 Task: Find connections with filter location Garça with filter topic #communitybuildingwith filter profile language German with filter current company UFLEX Group with filter school Mahatma Gandhi Kashi Vidyapith University, Varanasi  with filter industry Market Research with filter service category Web Design with filter keywords title Payroll Manager
Action: Mouse moved to (440, 141)
Screenshot: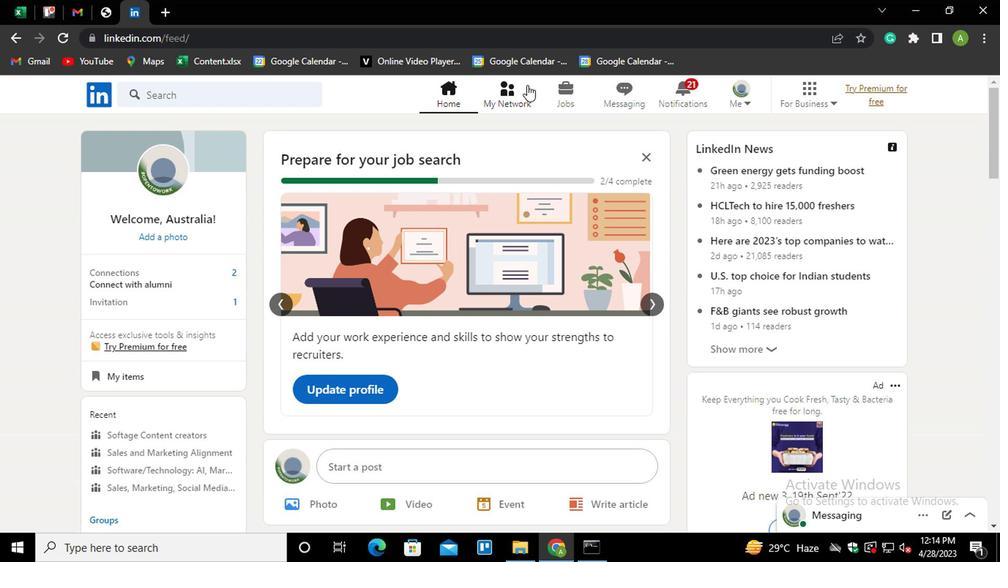 
Action: Mouse pressed left at (440, 141)
Screenshot: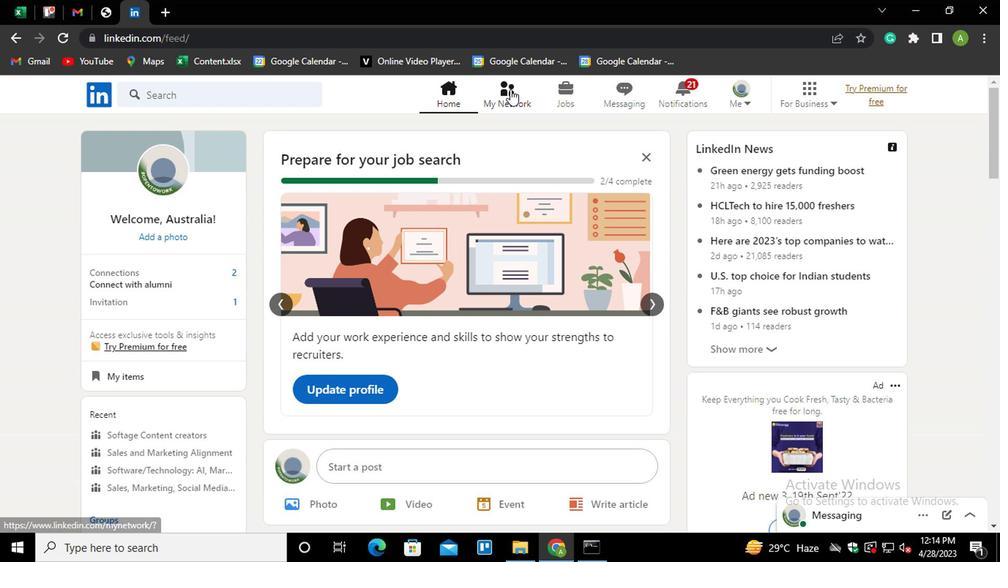 
Action: Mouse moved to (204, 203)
Screenshot: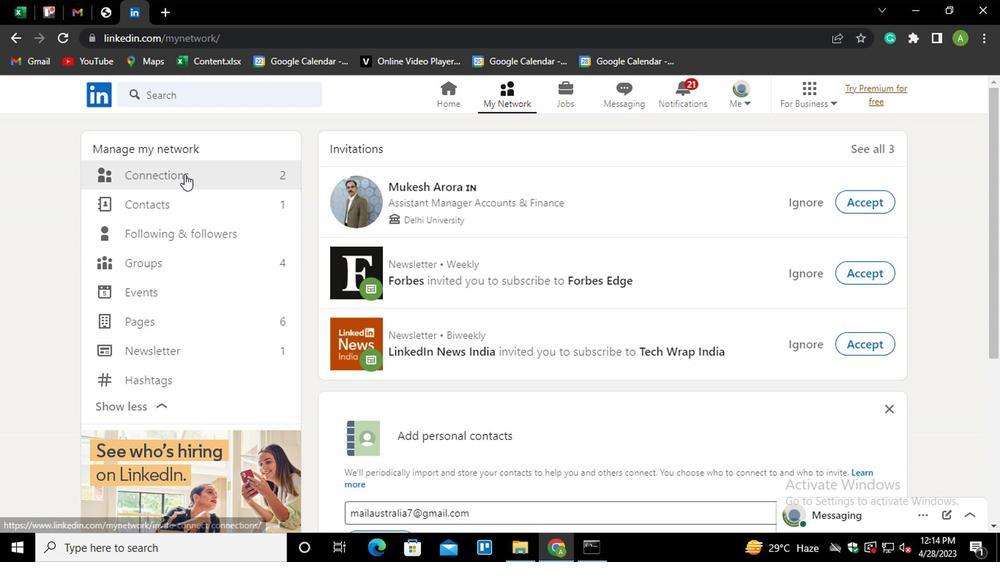 
Action: Mouse pressed left at (204, 203)
Screenshot: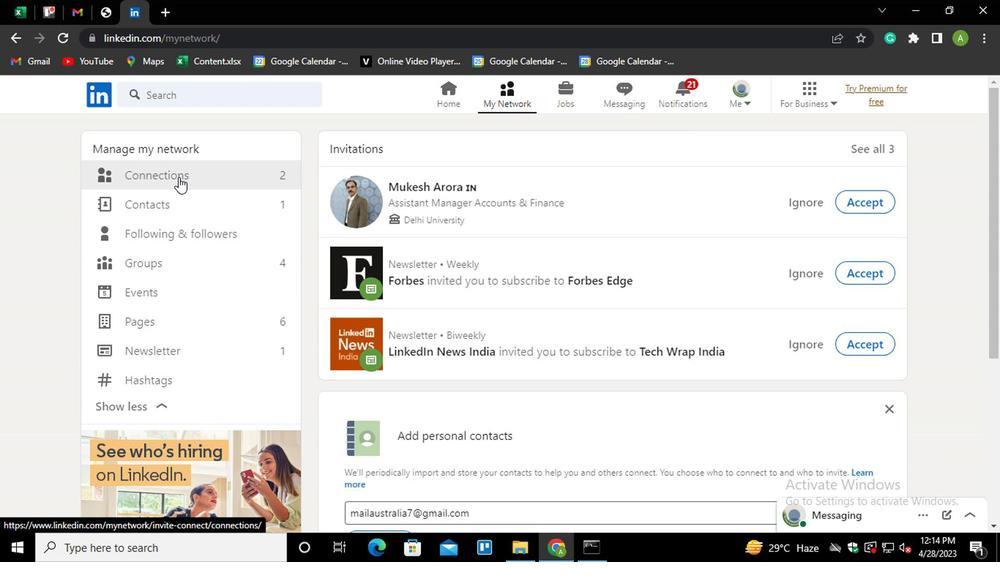 
Action: Mouse moved to (517, 202)
Screenshot: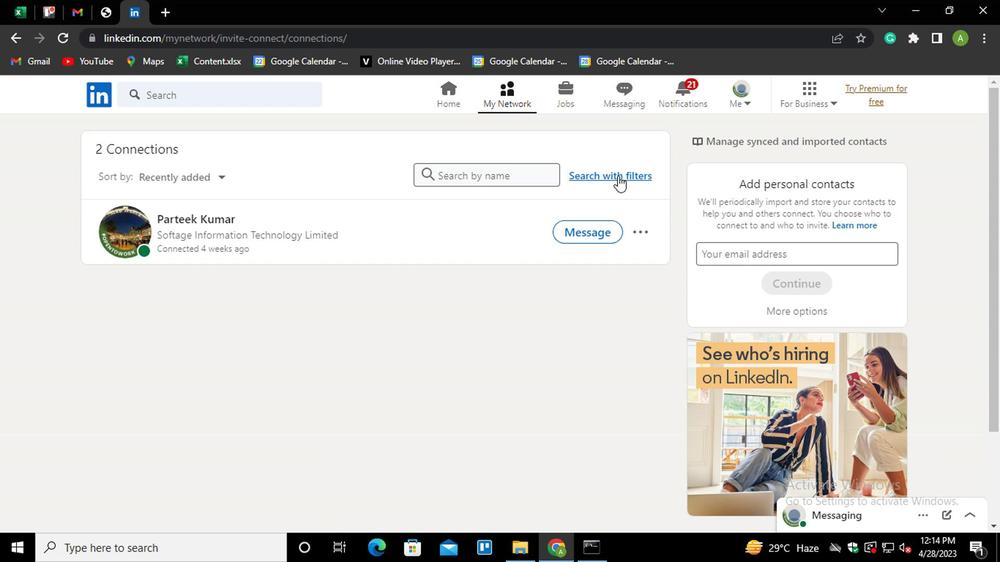 
Action: Mouse pressed left at (517, 202)
Screenshot: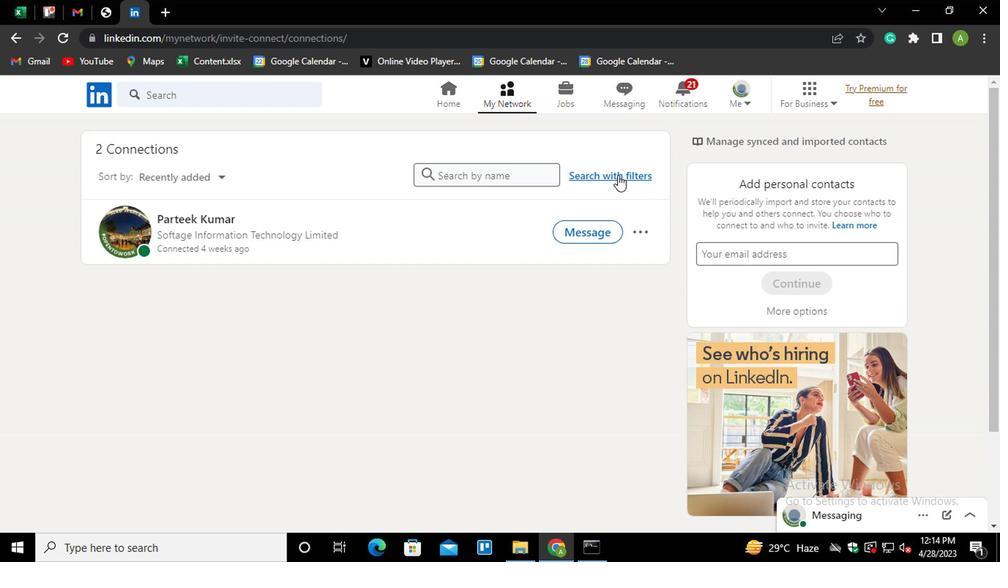 
Action: Mouse moved to (463, 172)
Screenshot: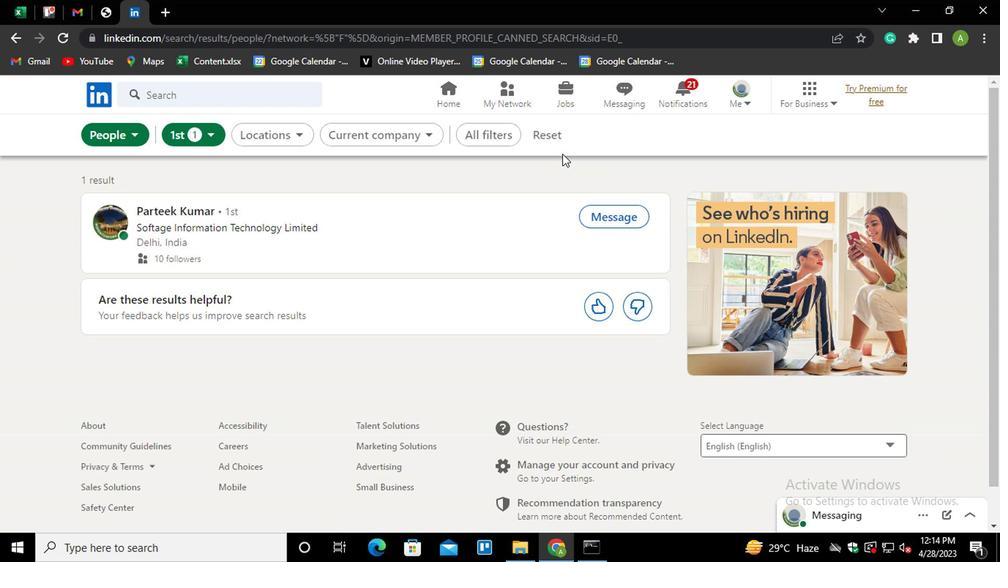 
Action: Mouse pressed left at (463, 172)
Screenshot: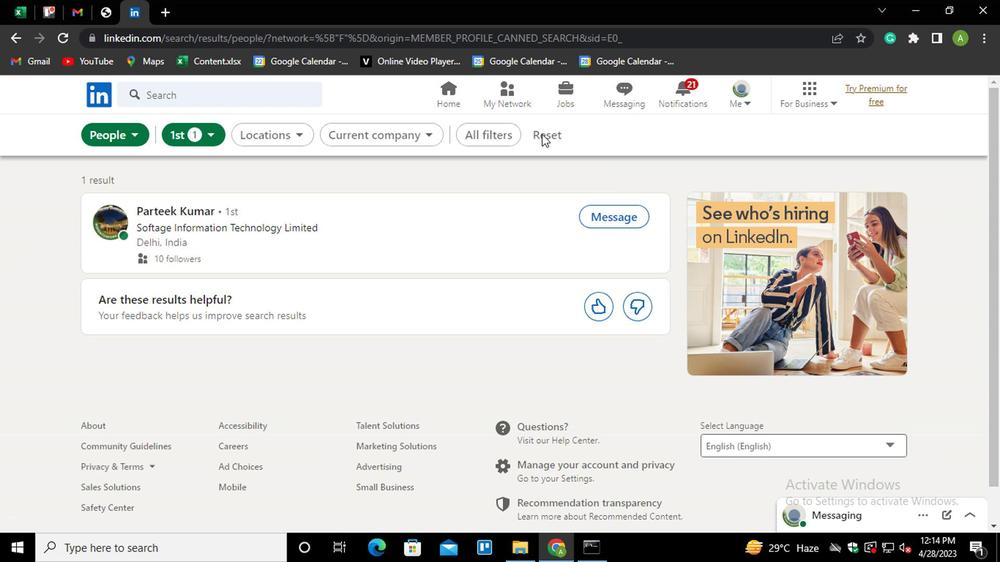 
Action: Mouse moved to (453, 172)
Screenshot: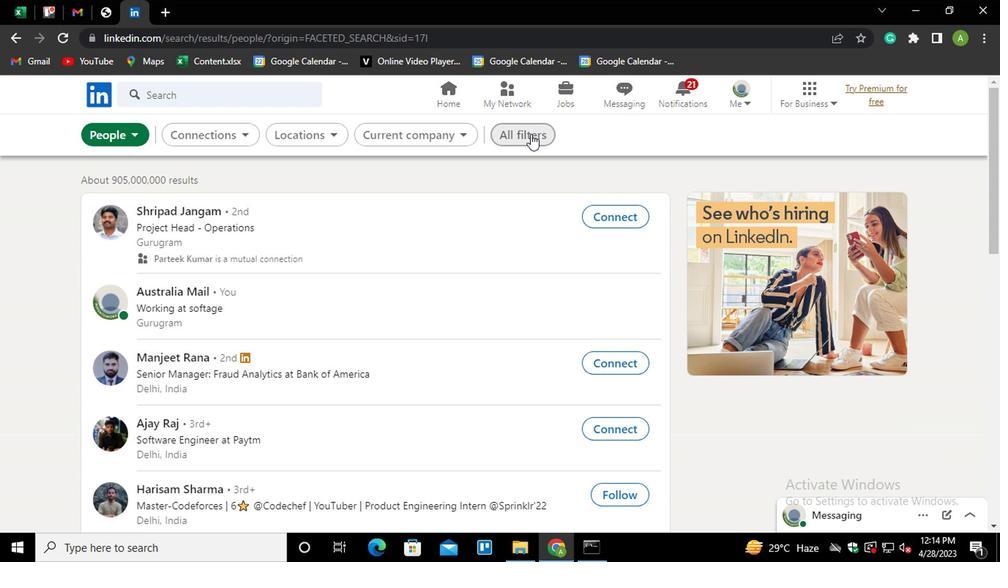 
Action: Mouse pressed left at (453, 172)
Screenshot: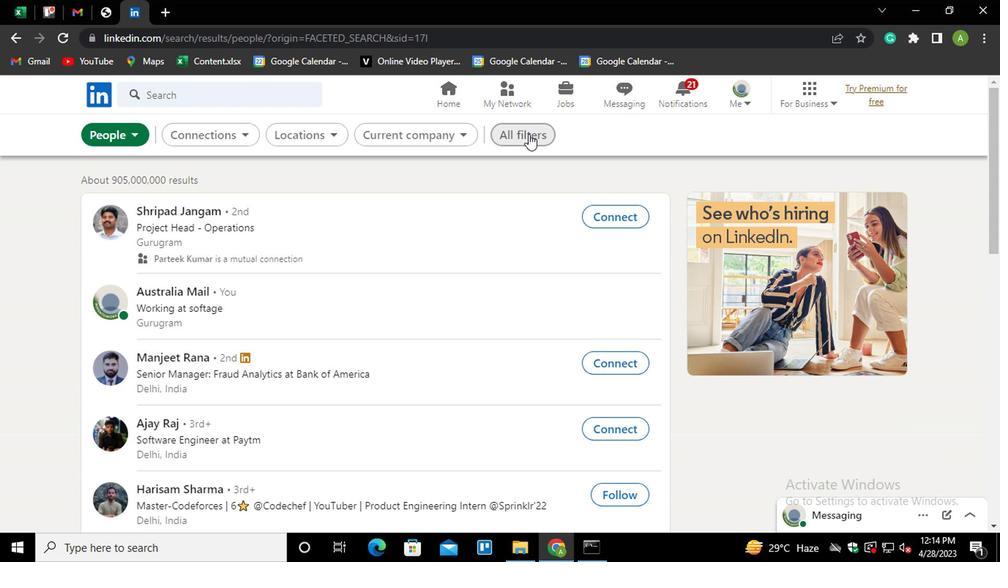 
Action: Mouse moved to (575, 287)
Screenshot: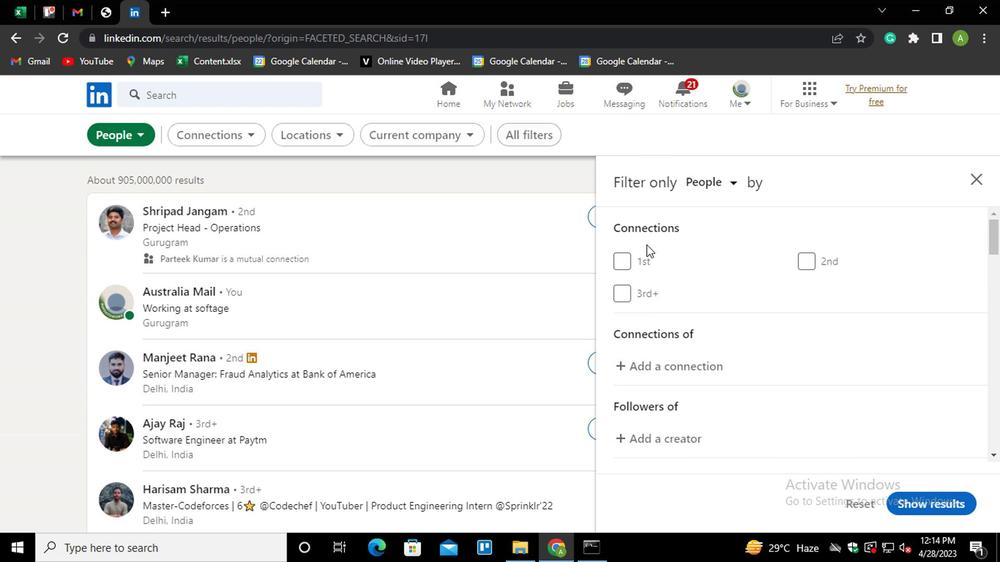 
Action: Mouse scrolled (575, 287) with delta (0, 0)
Screenshot: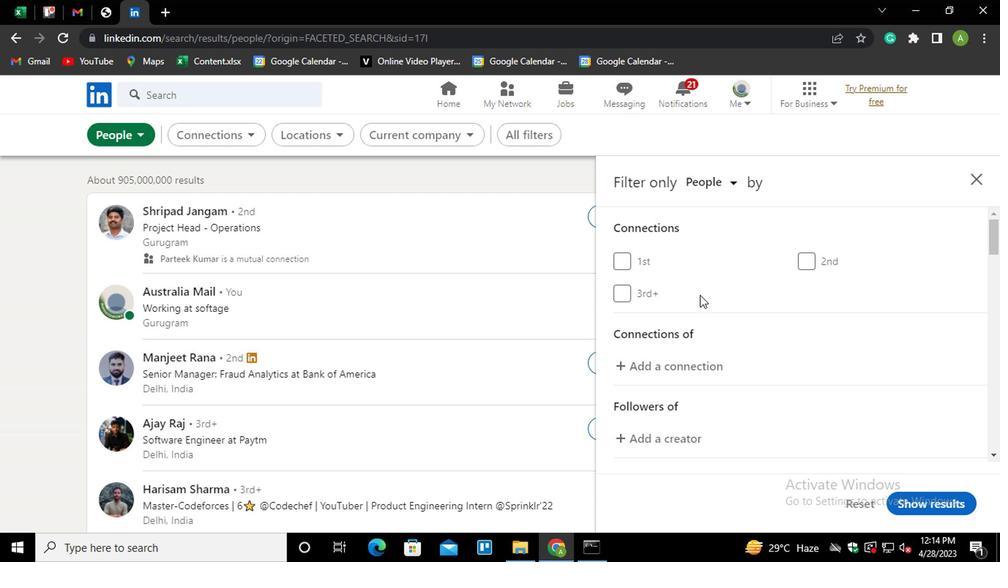 
Action: Mouse scrolled (575, 287) with delta (0, 0)
Screenshot: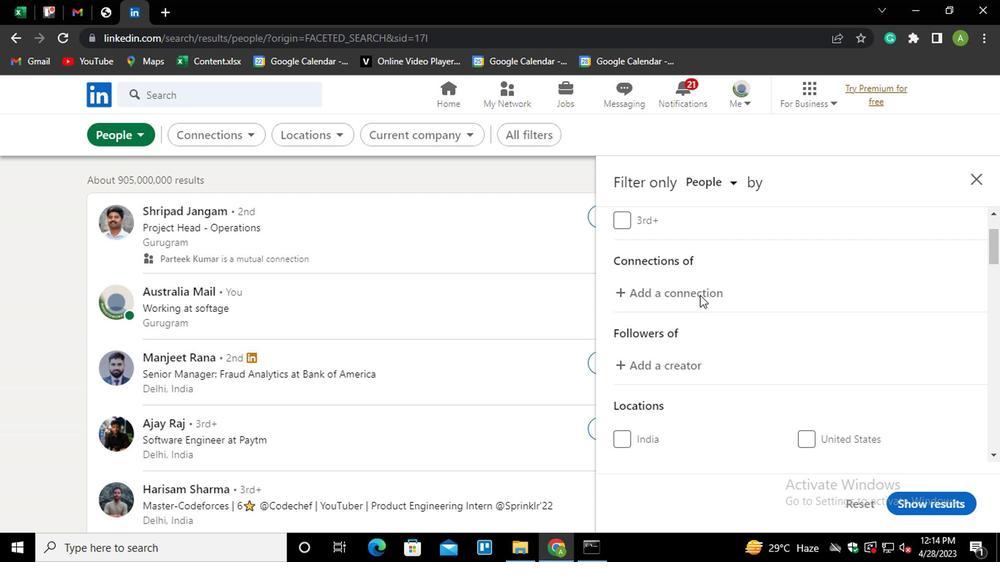 
Action: Mouse scrolled (575, 287) with delta (0, 0)
Screenshot: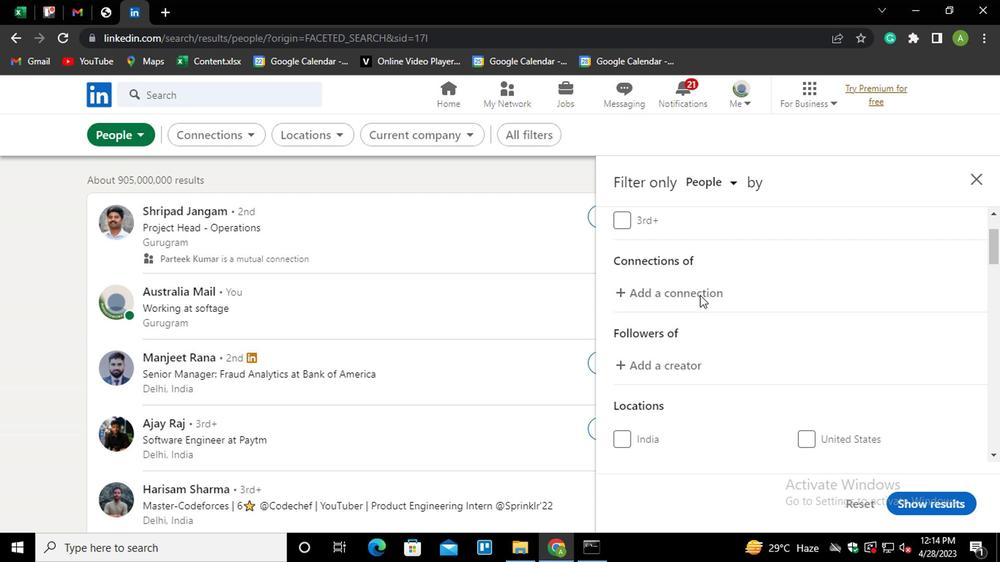 
Action: Mouse scrolled (575, 287) with delta (0, 0)
Screenshot: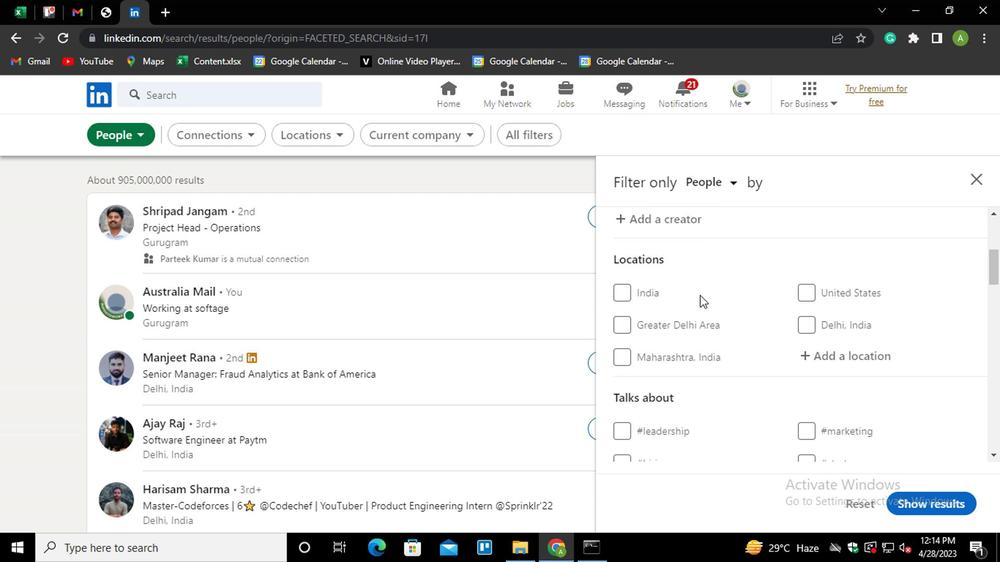 
Action: Mouse moved to (665, 275)
Screenshot: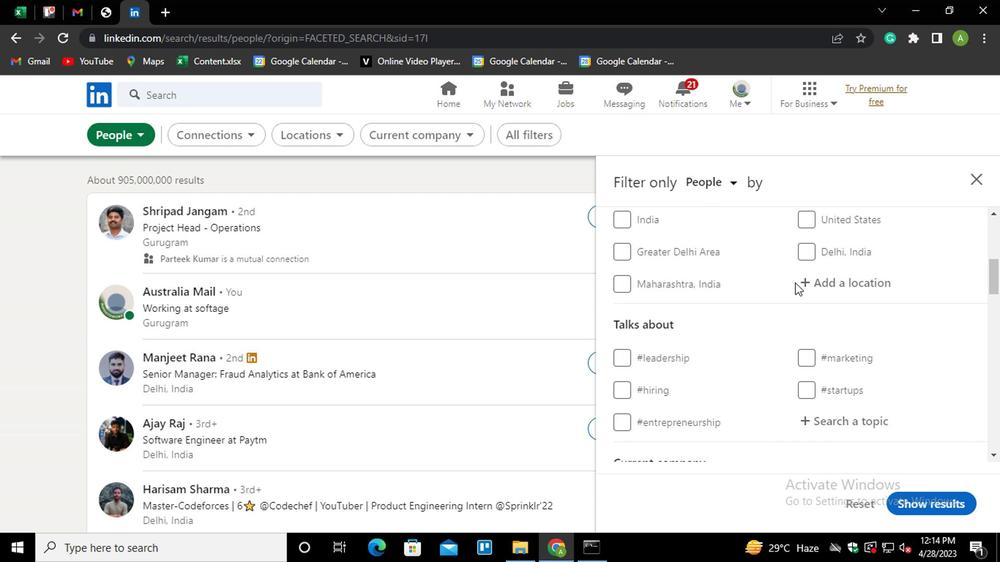 
Action: Mouse pressed left at (665, 275)
Screenshot: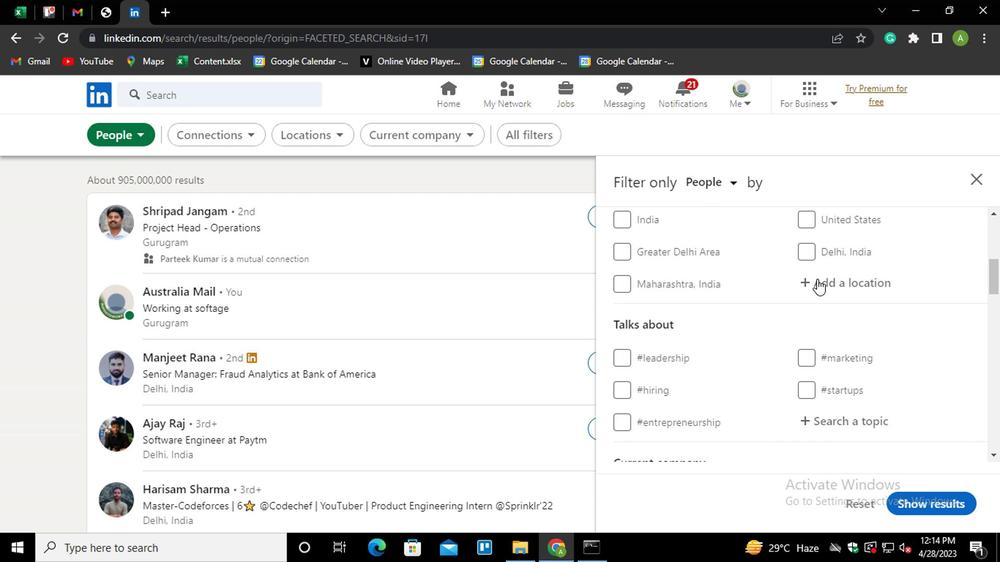 
Action: Key pressed <Key.shift>GARCA<Key.down><Key.enter>
Screenshot: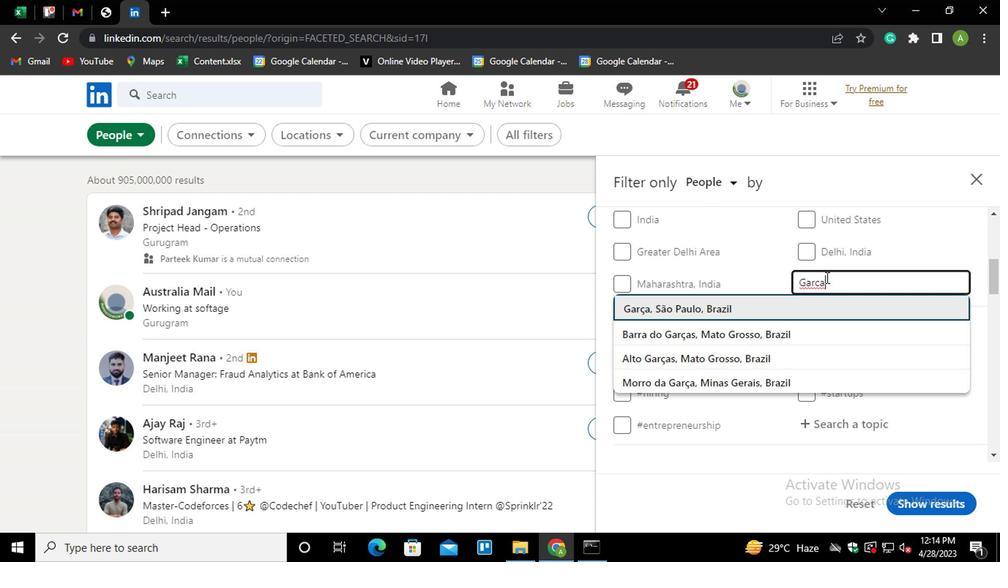 
Action: Mouse scrolled (665, 274) with delta (0, 0)
Screenshot: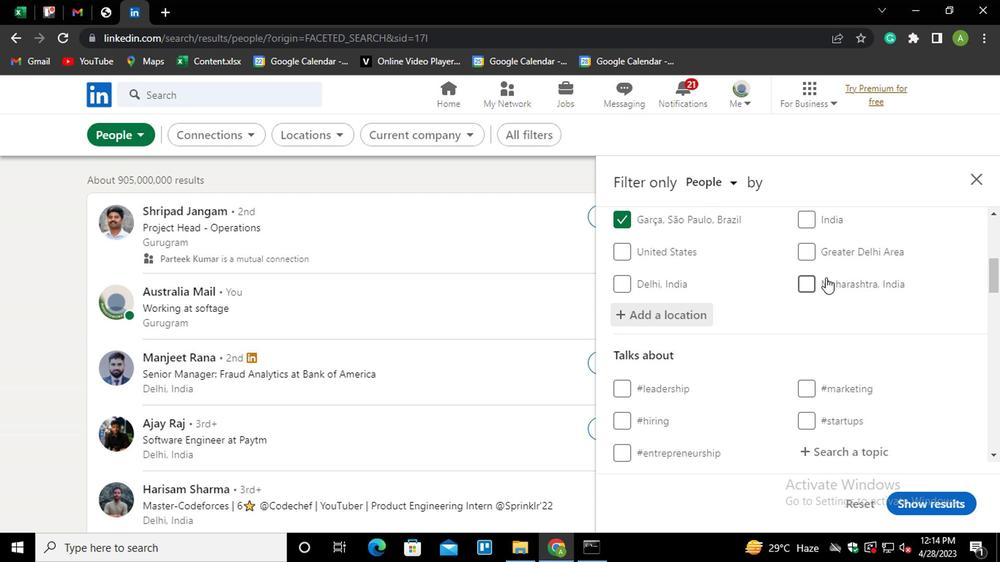
Action: Mouse scrolled (665, 274) with delta (0, 0)
Screenshot: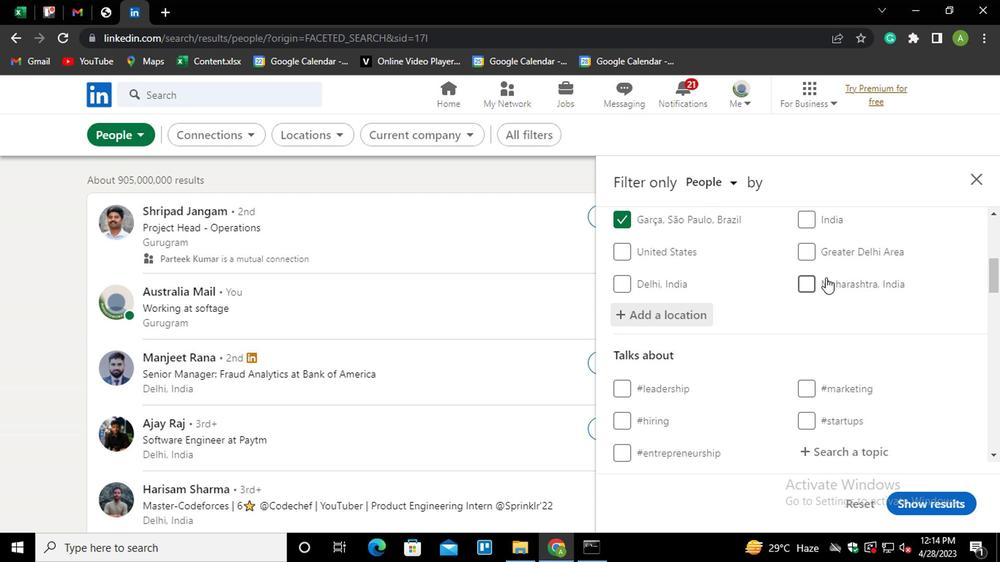 
Action: Mouse scrolled (665, 274) with delta (0, 0)
Screenshot: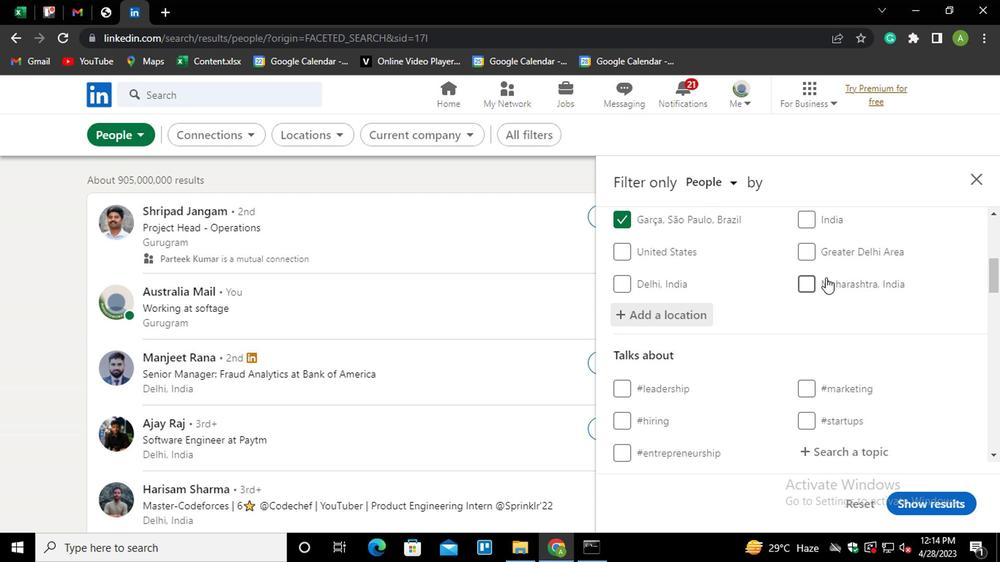 
Action: Mouse moved to (659, 243)
Screenshot: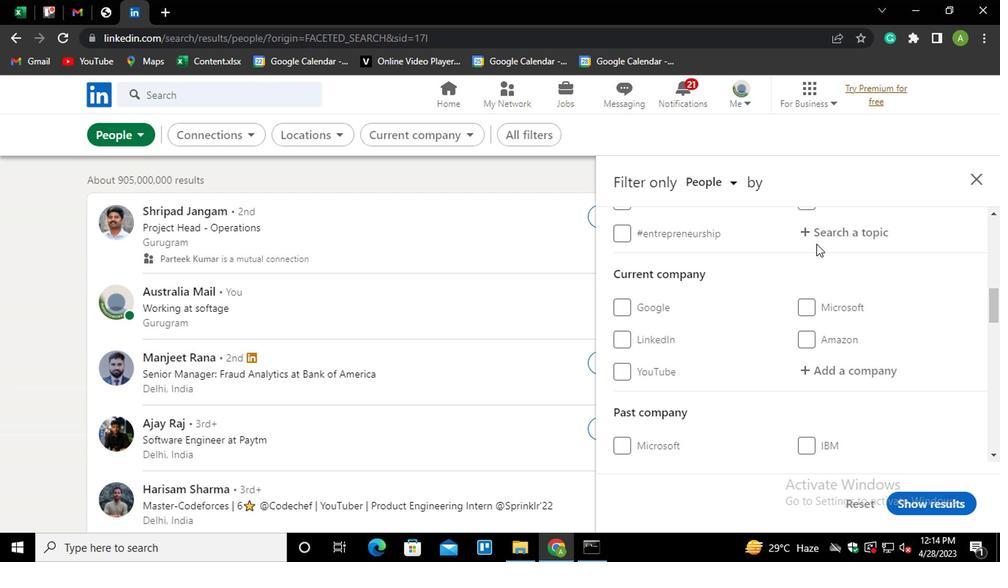 
Action: Mouse pressed left at (659, 243)
Screenshot: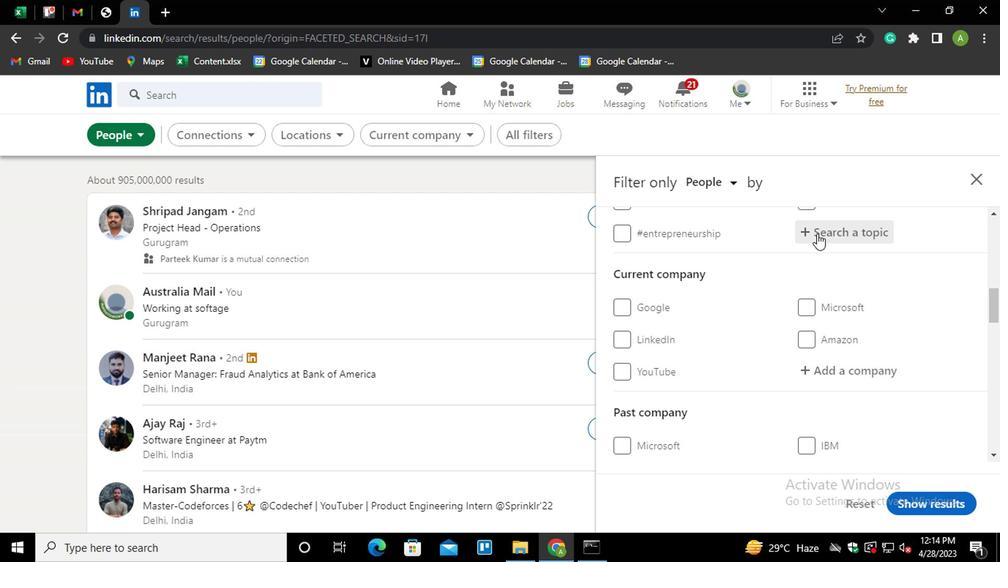 
Action: Key pressed COMMU<Key.down>NUT<Key.backspace><Key.backspace>ITYBUI<Key.down><Key.enter>
Screenshot: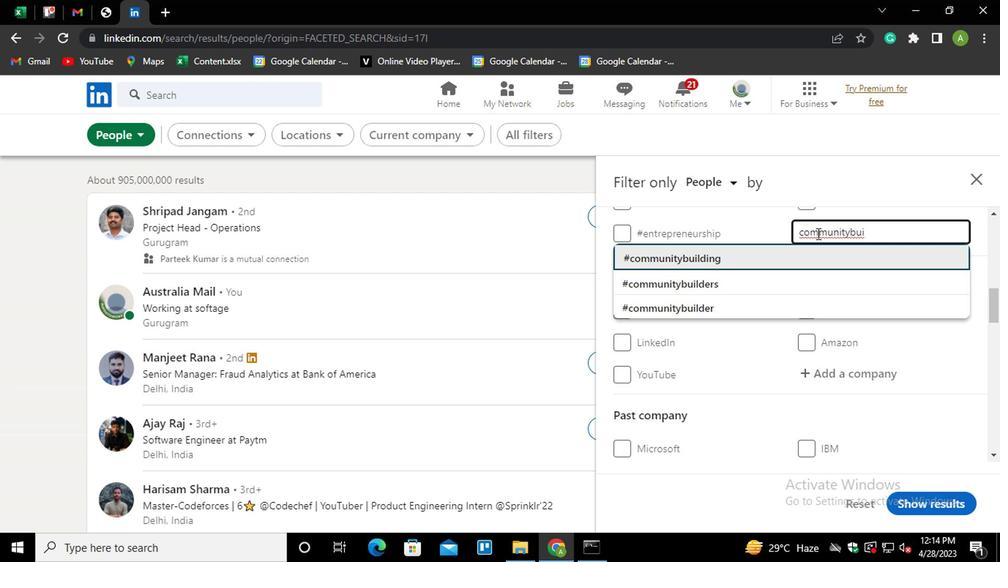 
Action: Mouse scrolled (659, 243) with delta (0, 0)
Screenshot: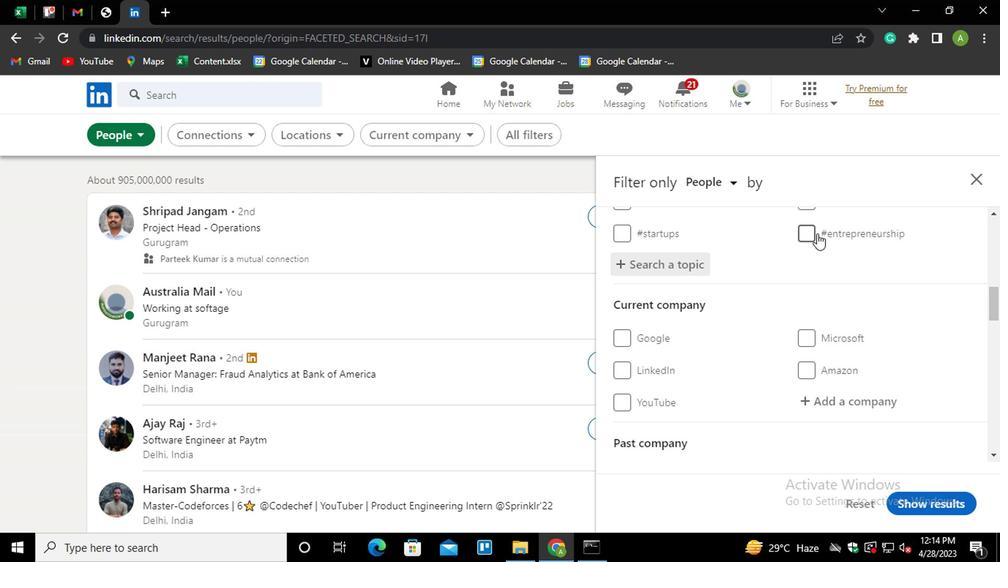 
Action: Mouse scrolled (659, 243) with delta (0, 0)
Screenshot: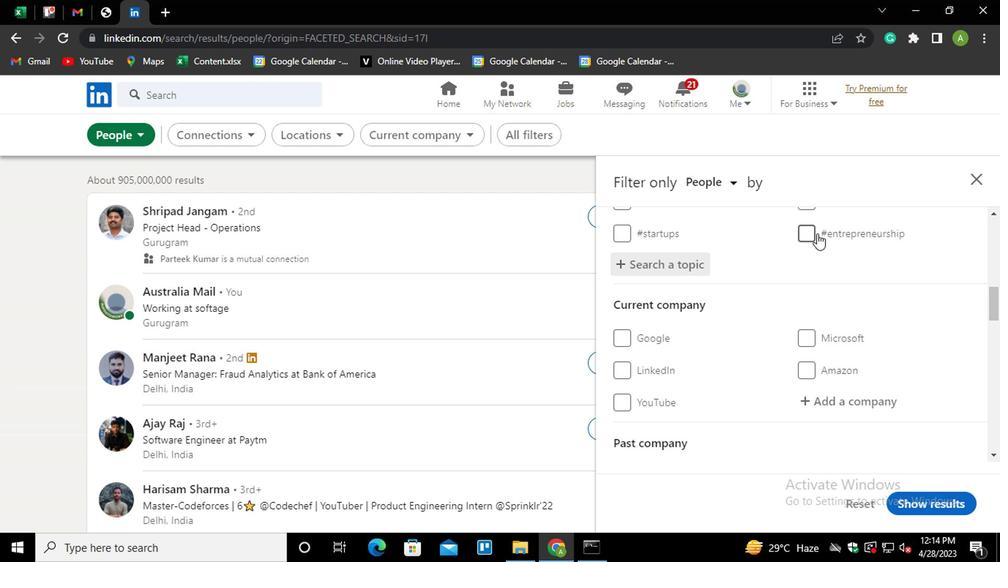 
Action: Mouse scrolled (659, 243) with delta (0, 0)
Screenshot: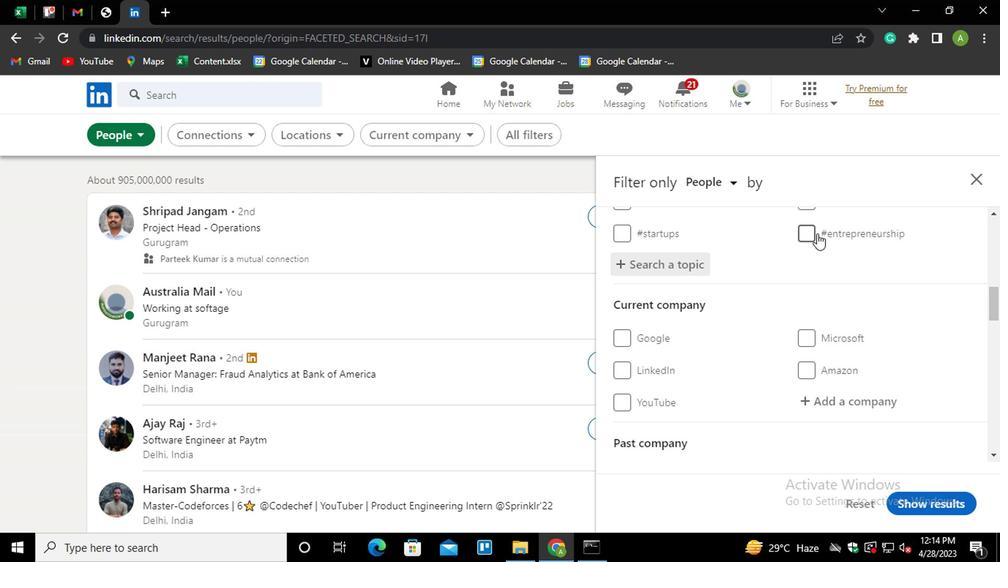 
Action: Mouse scrolled (659, 243) with delta (0, 0)
Screenshot: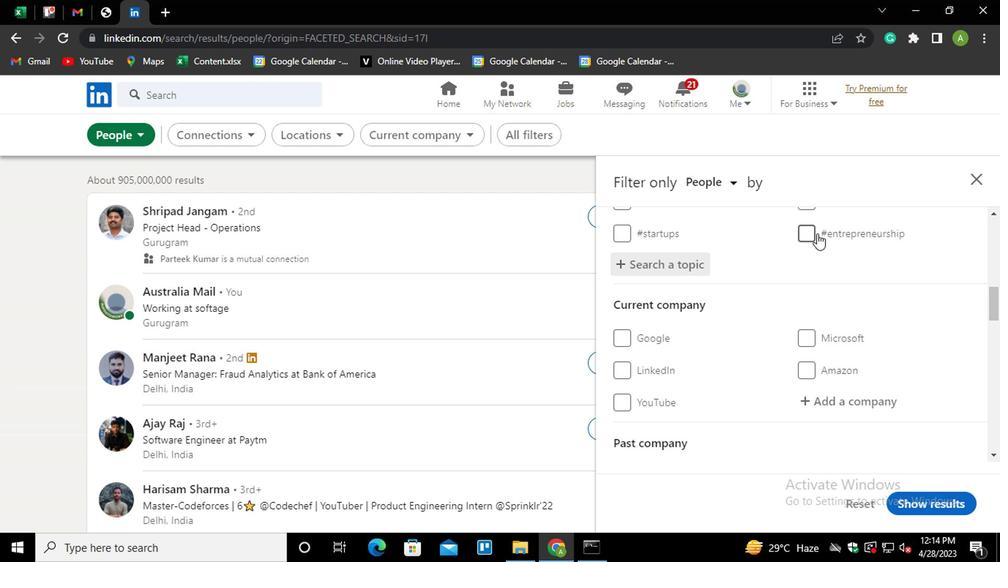 
Action: Mouse scrolled (659, 243) with delta (0, 0)
Screenshot: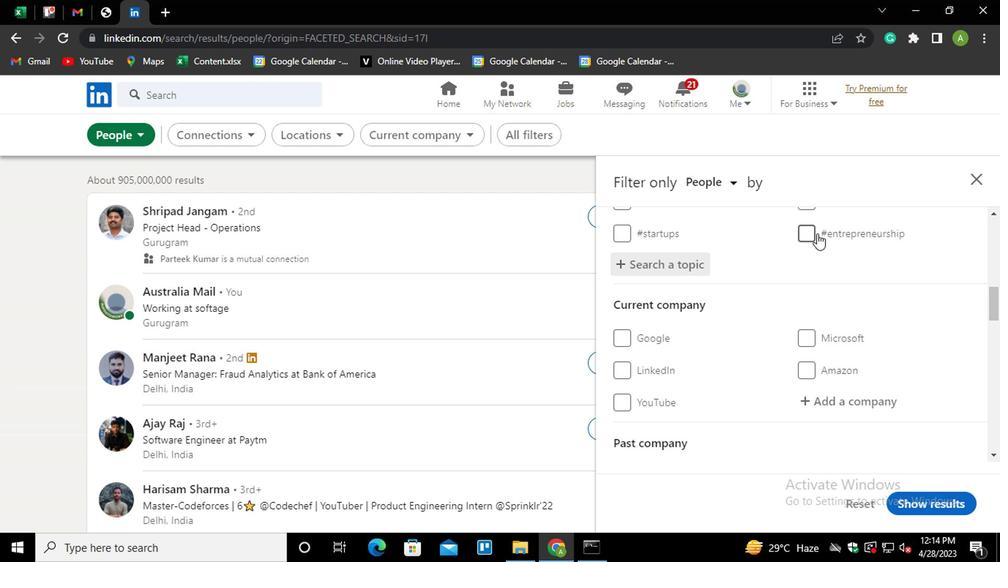 
Action: Mouse scrolled (659, 243) with delta (0, 0)
Screenshot: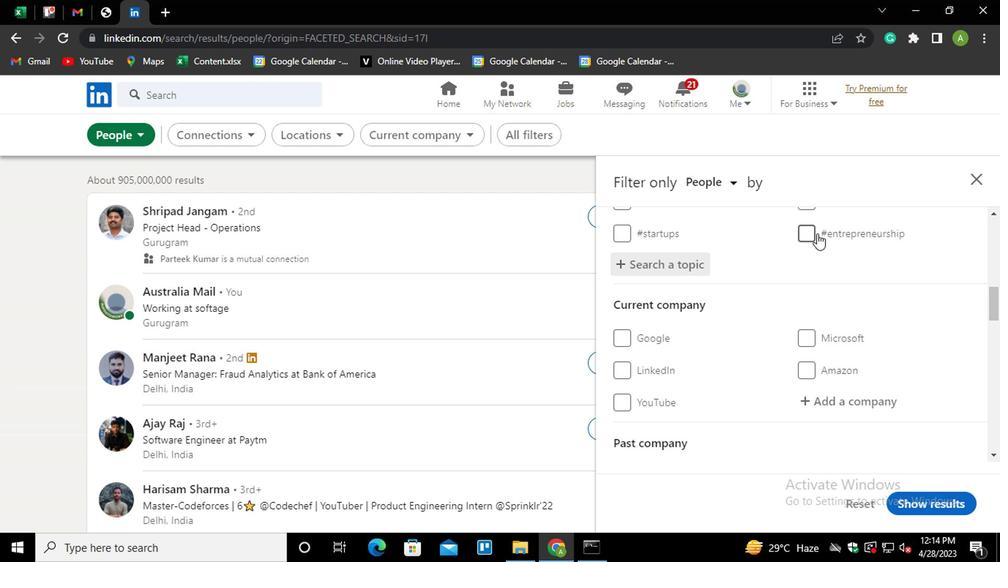 
Action: Mouse moved to (659, 243)
Screenshot: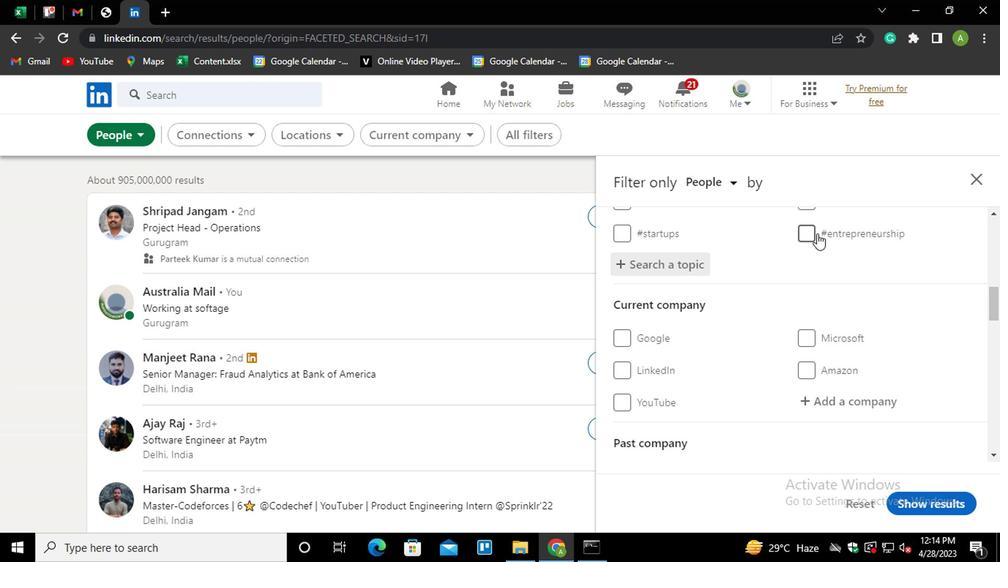 
Action: Mouse scrolled (659, 243) with delta (0, 0)
Screenshot: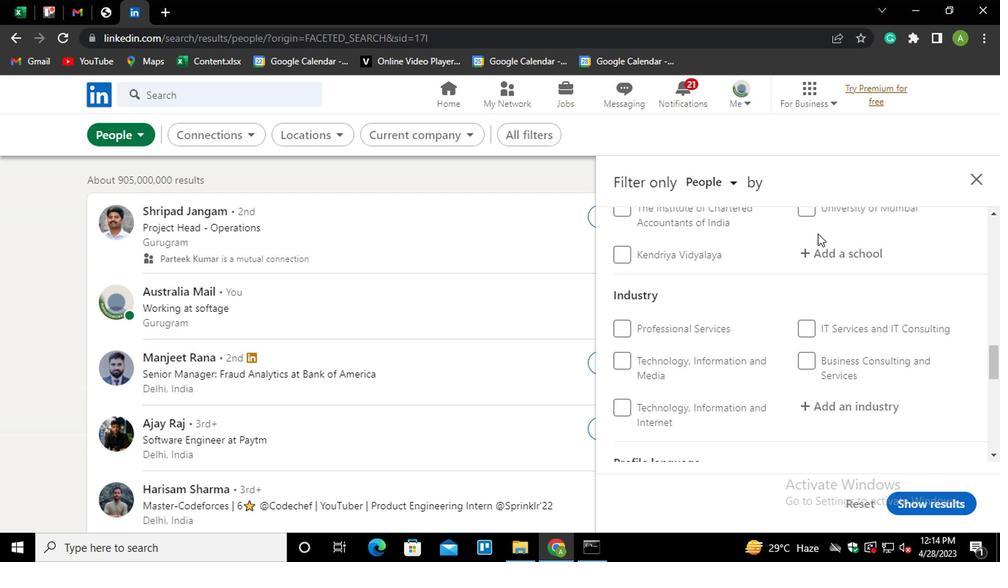 
Action: Mouse scrolled (659, 243) with delta (0, 0)
Screenshot: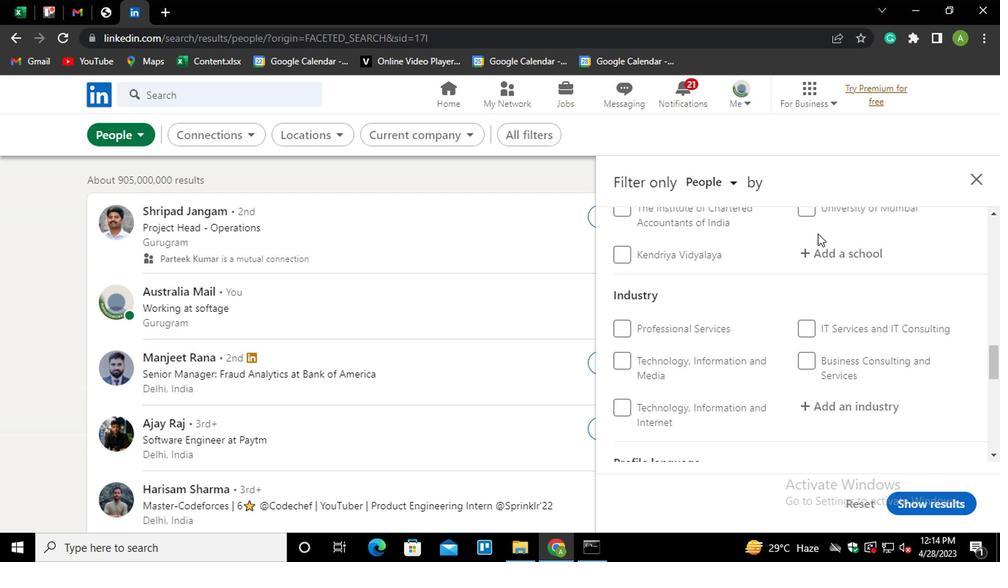 
Action: Mouse scrolled (659, 243) with delta (0, 0)
Screenshot: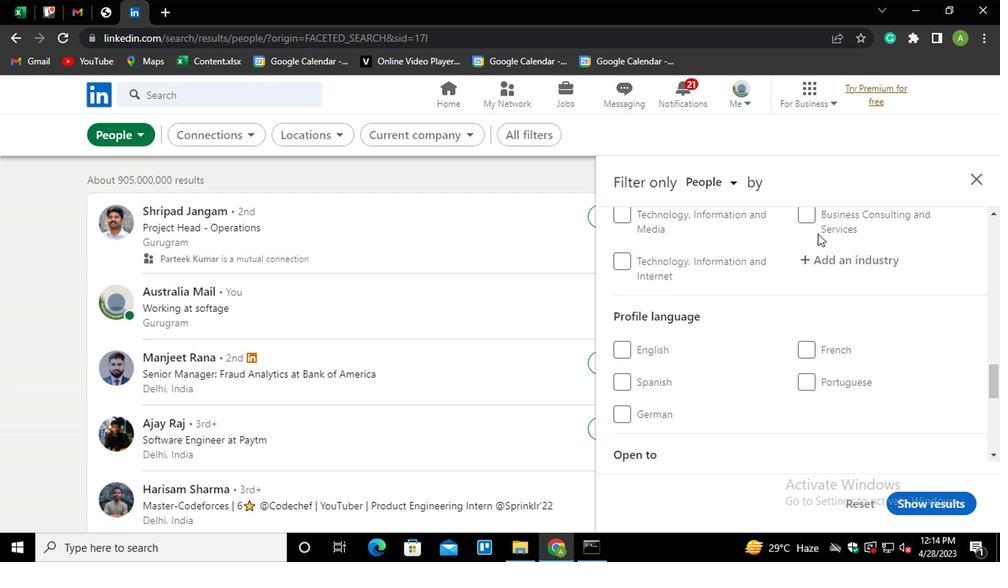 
Action: Mouse scrolled (659, 243) with delta (0, 0)
Screenshot: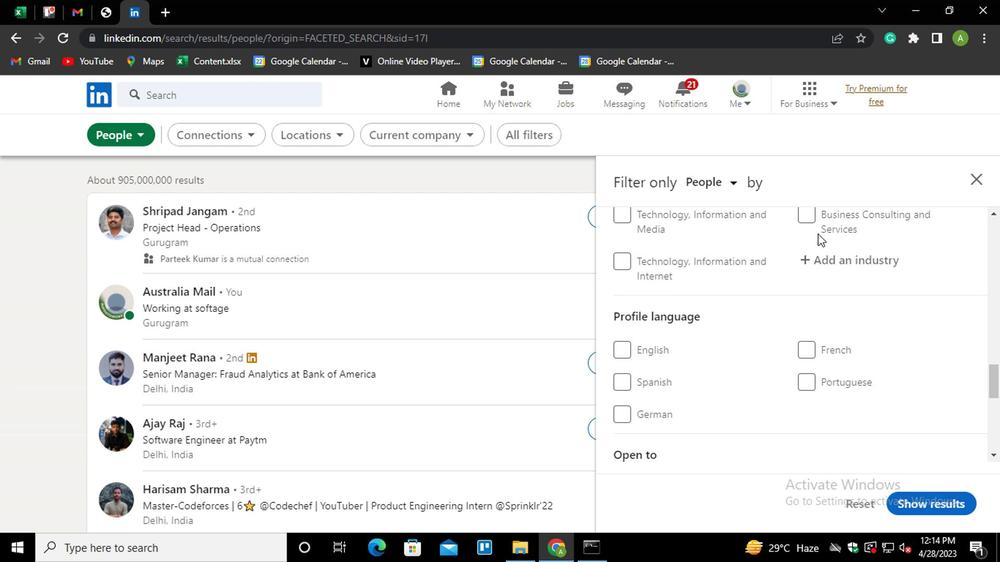 
Action: Mouse moved to (526, 271)
Screenshot: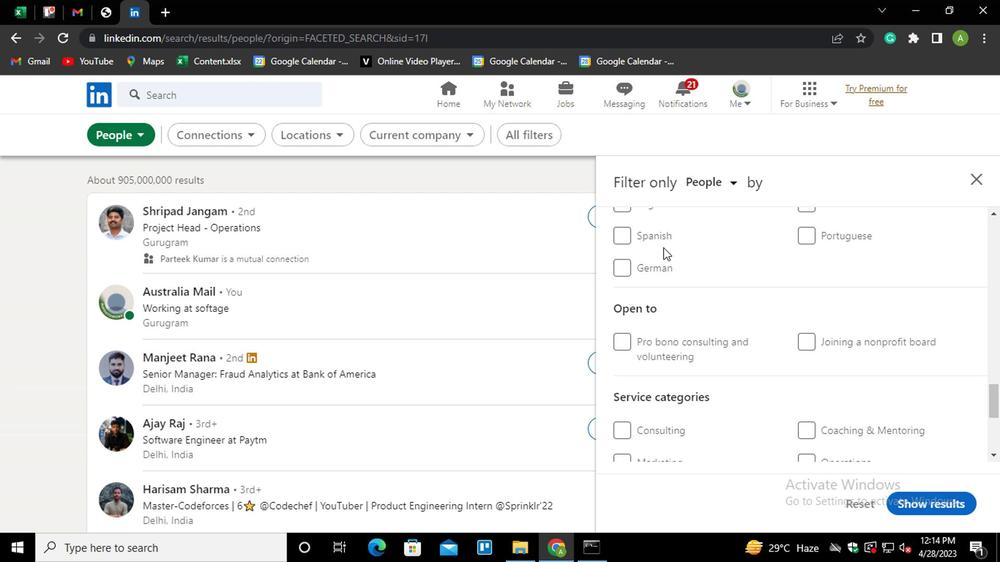 
Action: Mouse pressed left at (526, 271)
Screenshot: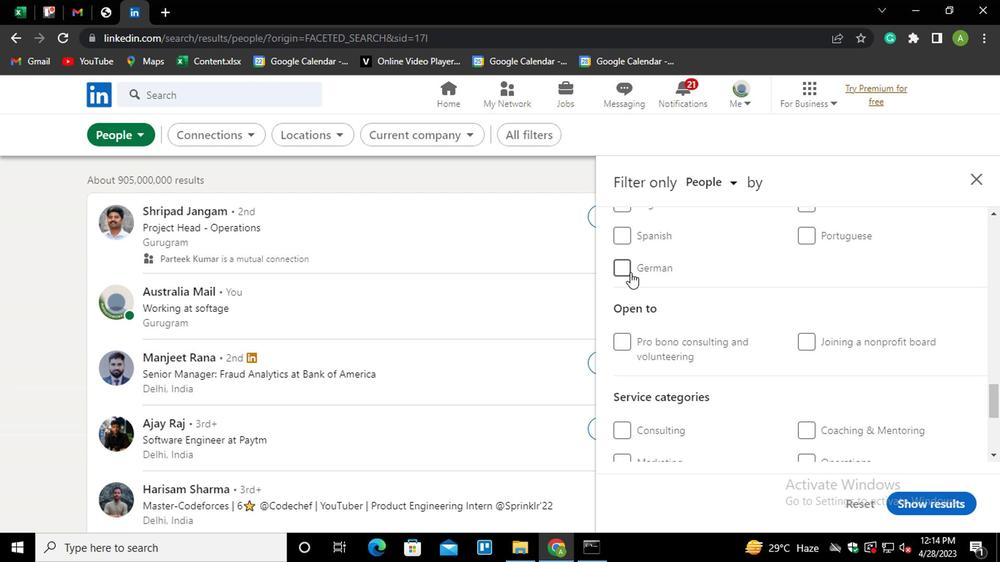 
Action: Mouse moved to (593, 291)
Screenshot: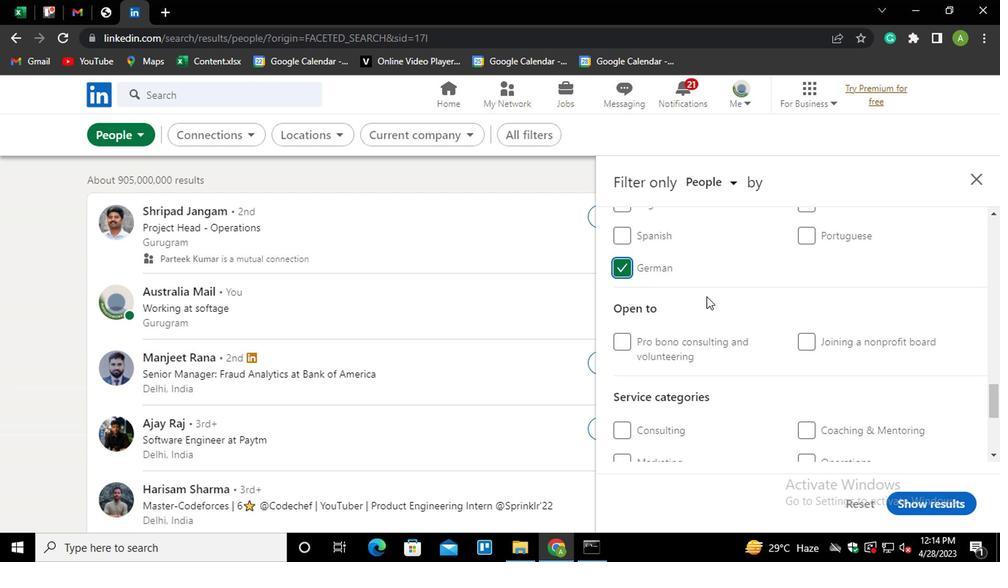 
Action: Mouse scrolled (593, 292) with delta (0, 0)
Screenshot: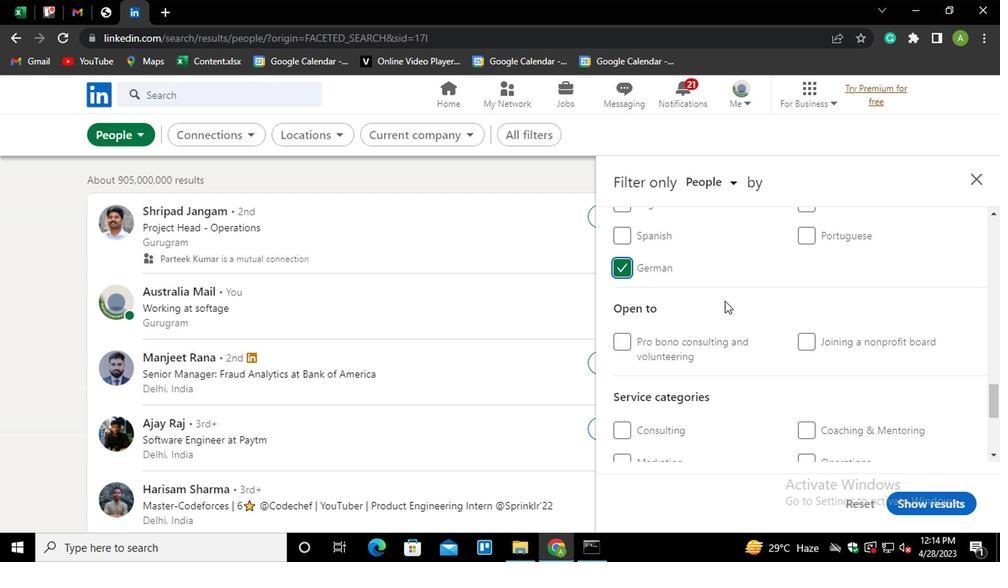 
Action: Mouse scrolled (593, 292) with delta (0, 0)
Screenshot: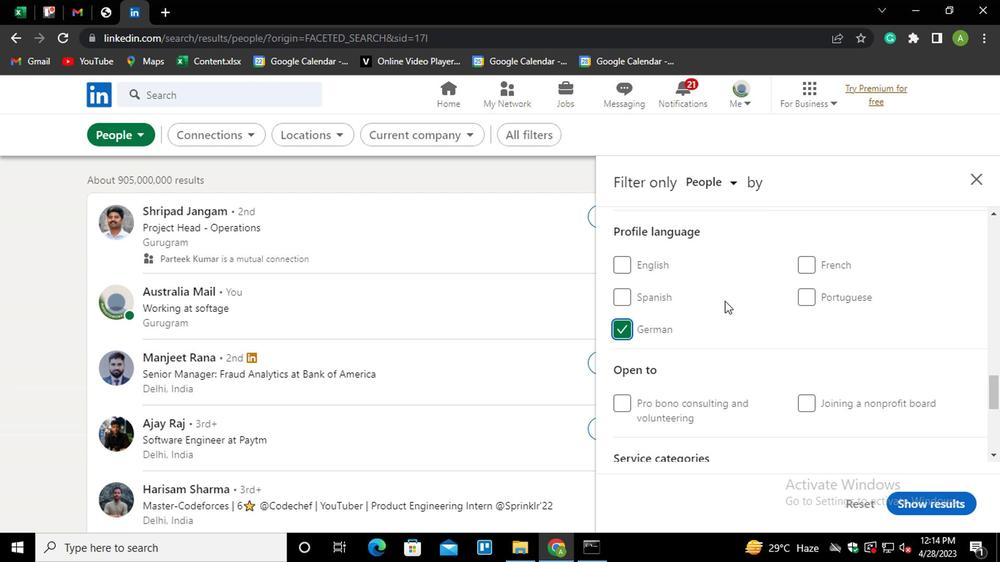 
Action: Mouse scrolled (593, 292) with delta (0, 0)
Screenshot: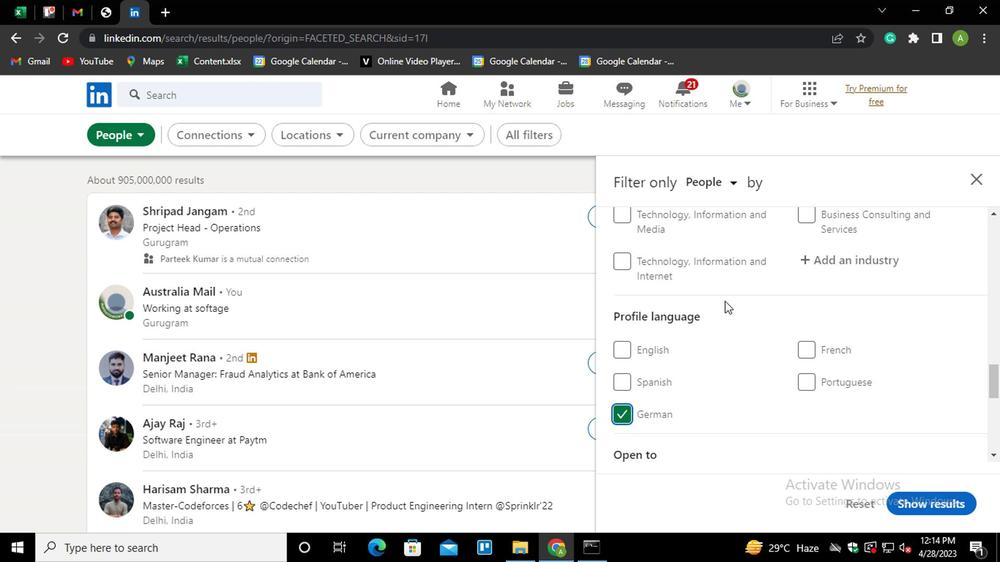 
Action: Mouse scrolled (593, 292) with delta (0, 0)
Screenshot: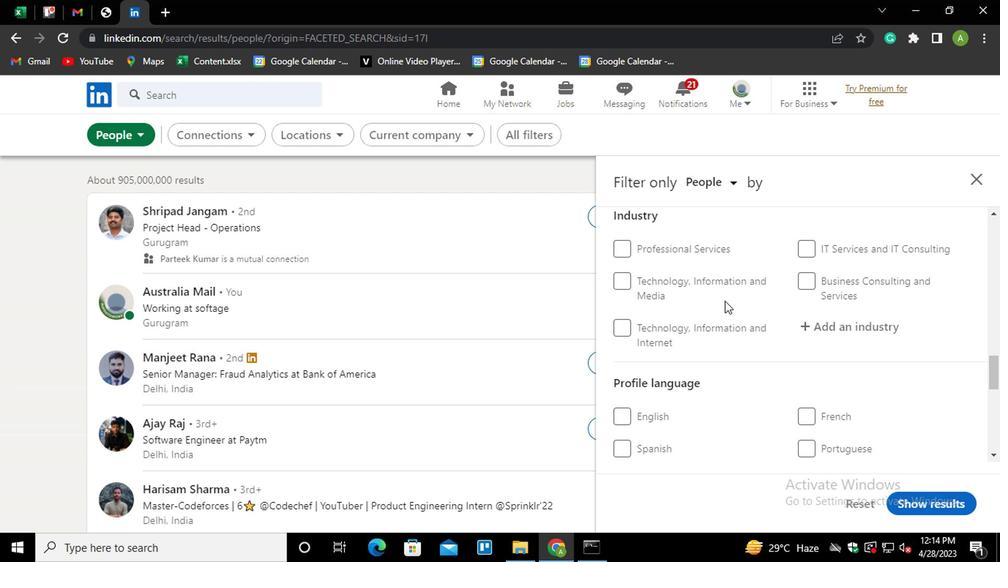 
Action: Mouse scrolled (593, 292) with delta (0, 0)
Screenshot: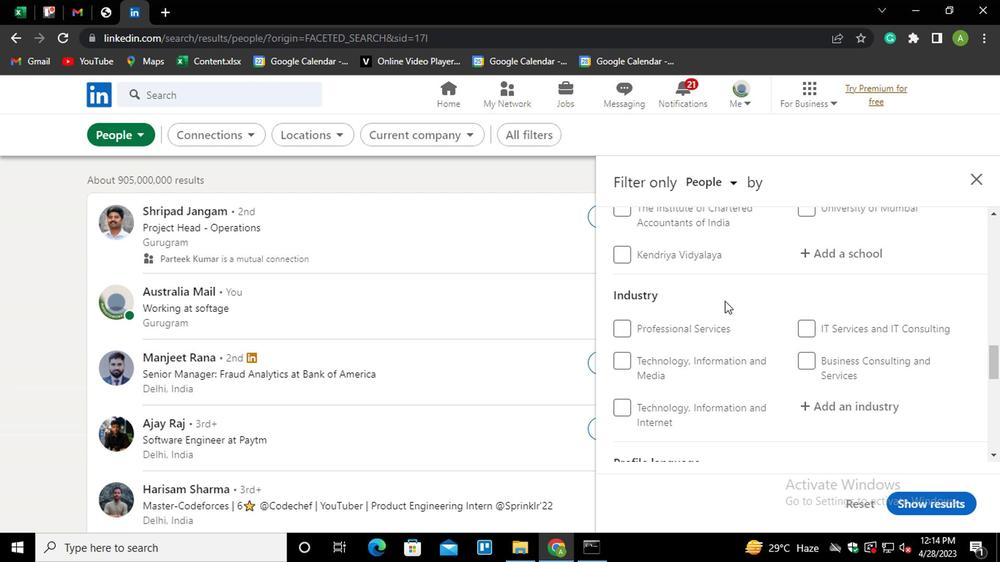 
Action: Mouse scrolled (593, 292) with delta (0, 0)
Screenshot: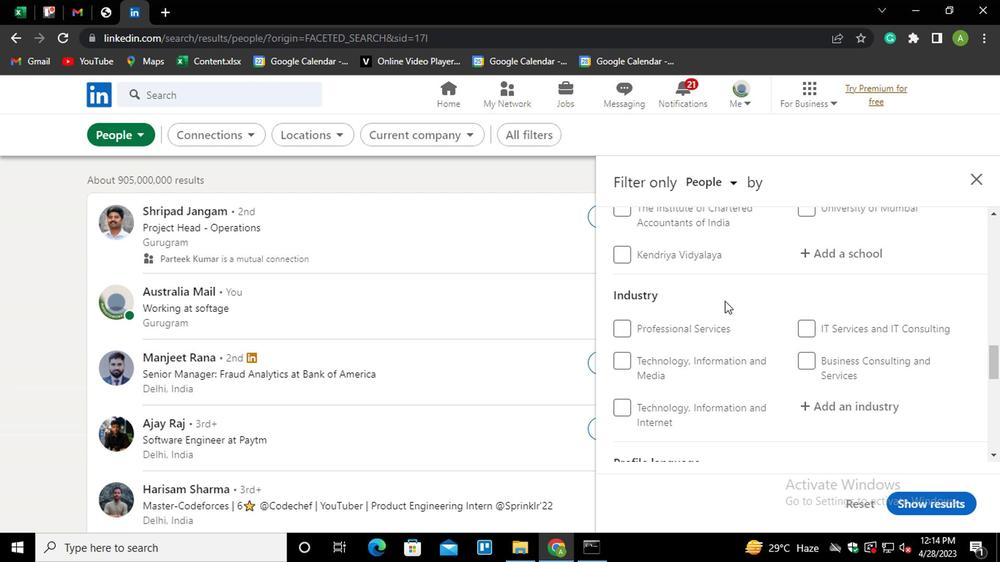 
Action: Mouse scrolled (593, 292) with delta (0, 0)
Screenshot: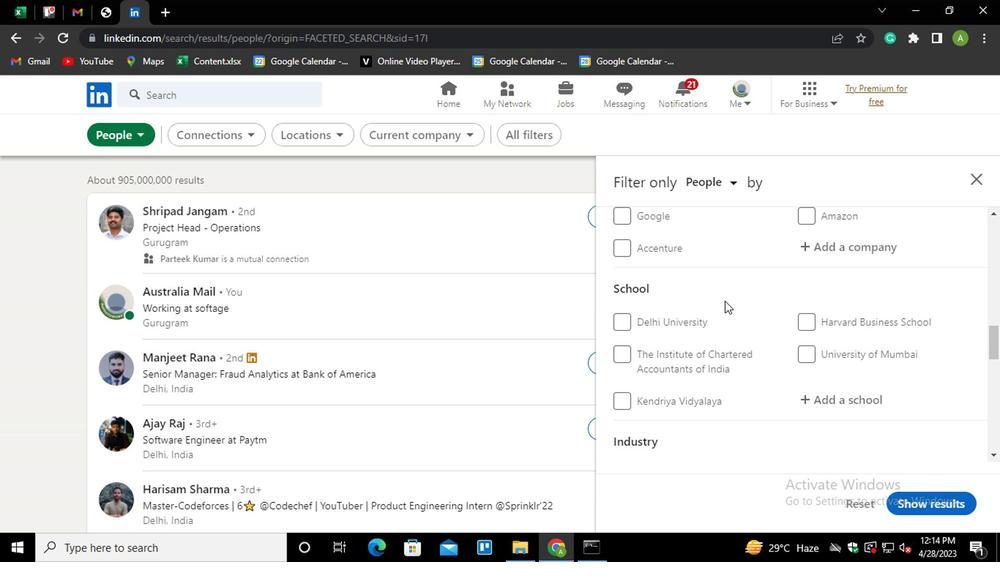 
Action: Mouse scrolled (593, 292) with delta (0, 0)
Screenshot: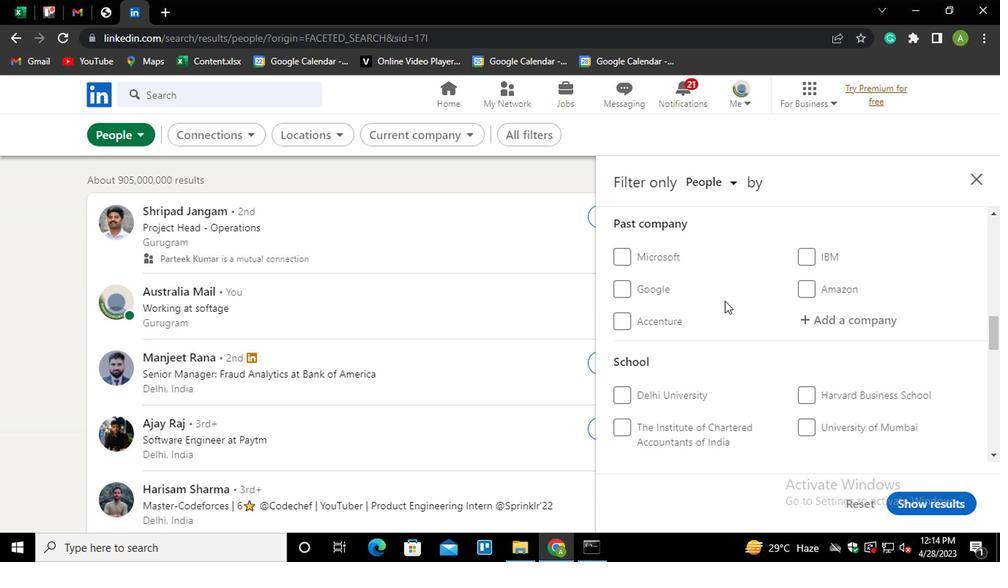 
Action: Mouse scrolled (593, 292) with delta (0, 0)
Screenshot: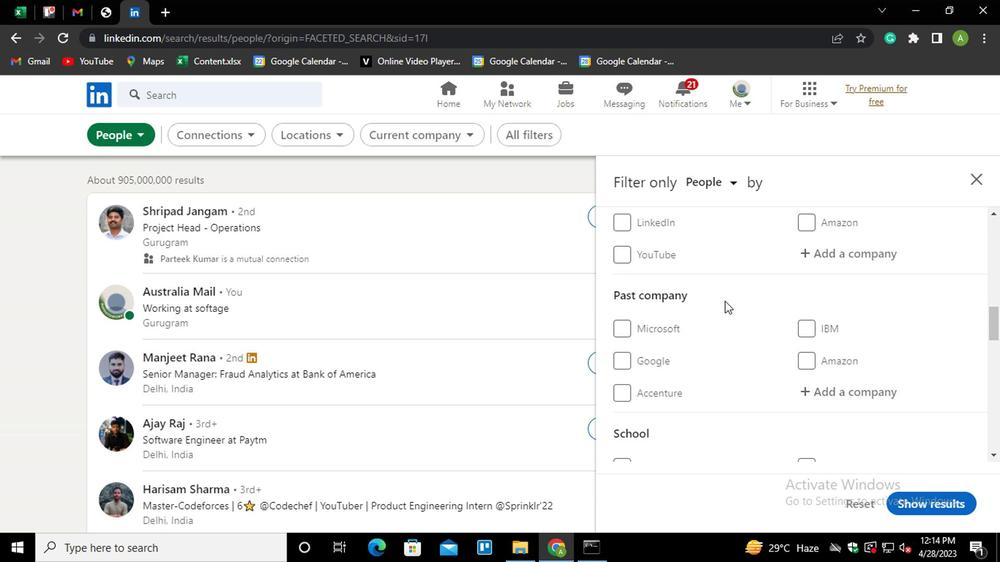 
Action: Mouse scrolled (593, 292) with delta (0, 0)
Screenshot: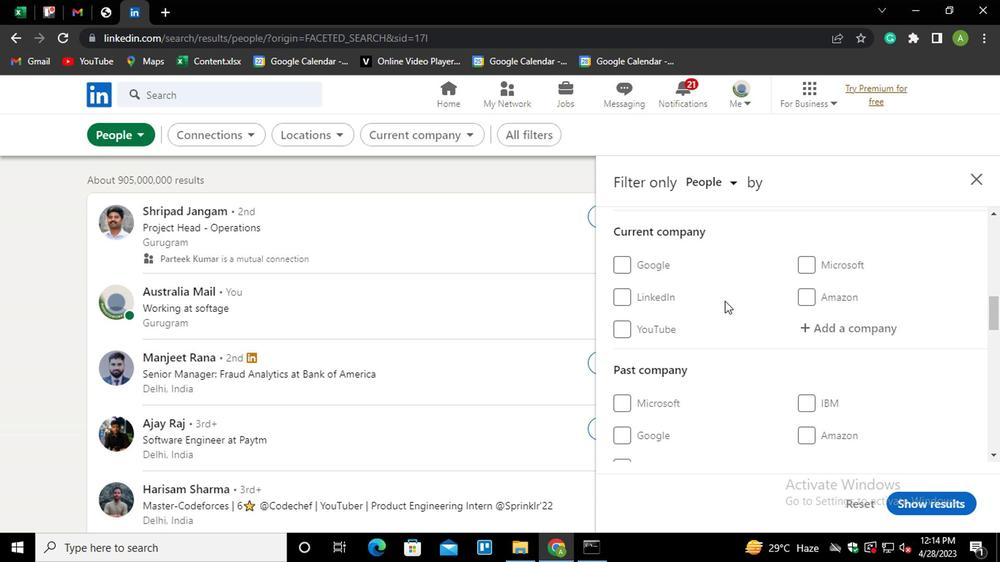 
Action: Mouse moved to (665, 359)
Screenshot: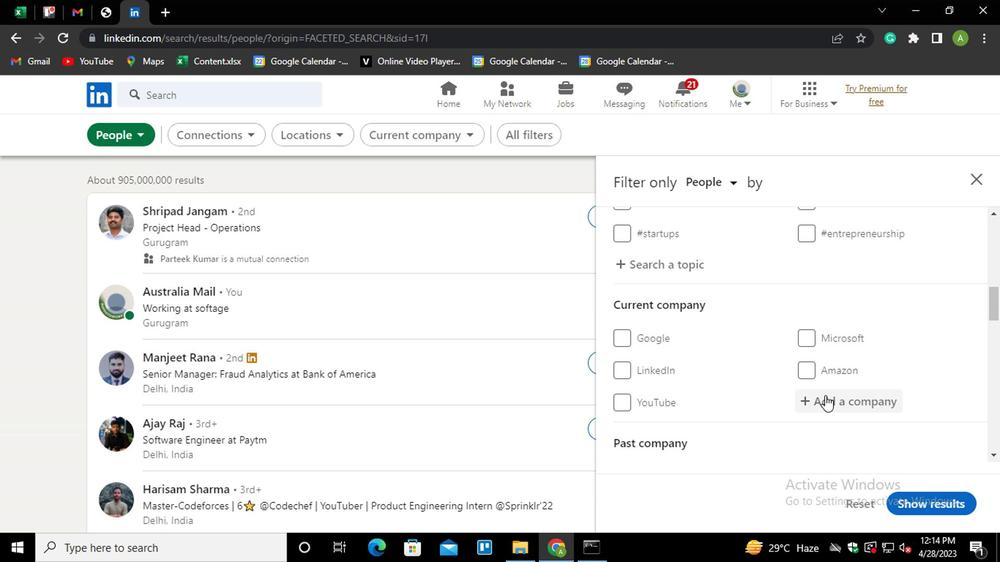 
Action: Mouse pressed left at (665, 359)
Screenshot: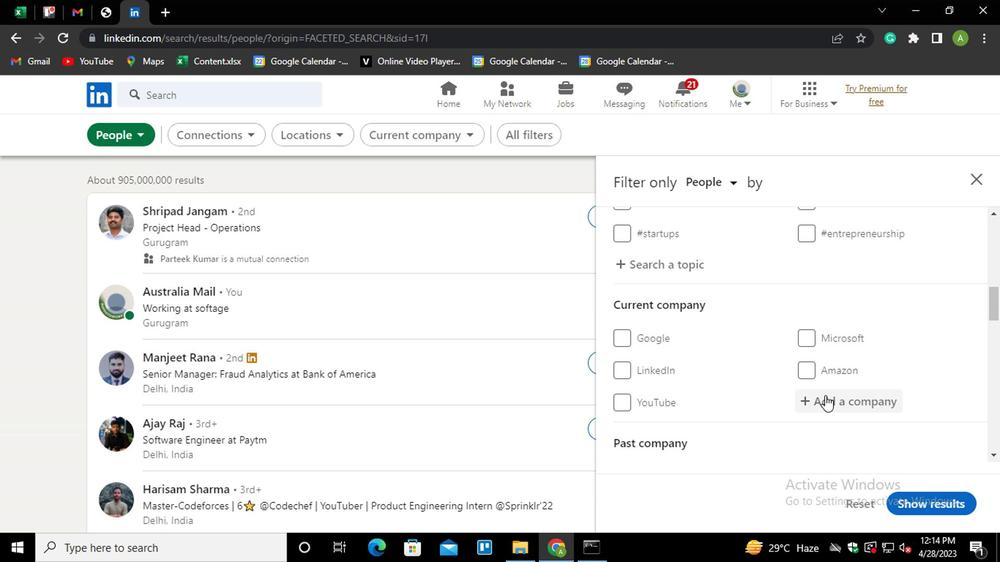 
Action: Key pressed <Key.shift>
Screenshot: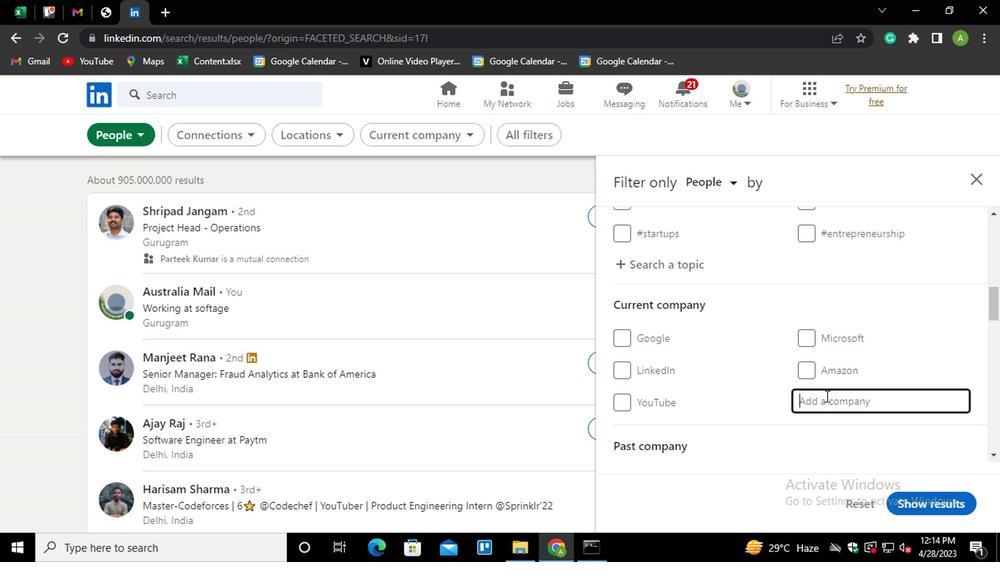 
Action: Mouse moved to (662, 361)
Screenshot: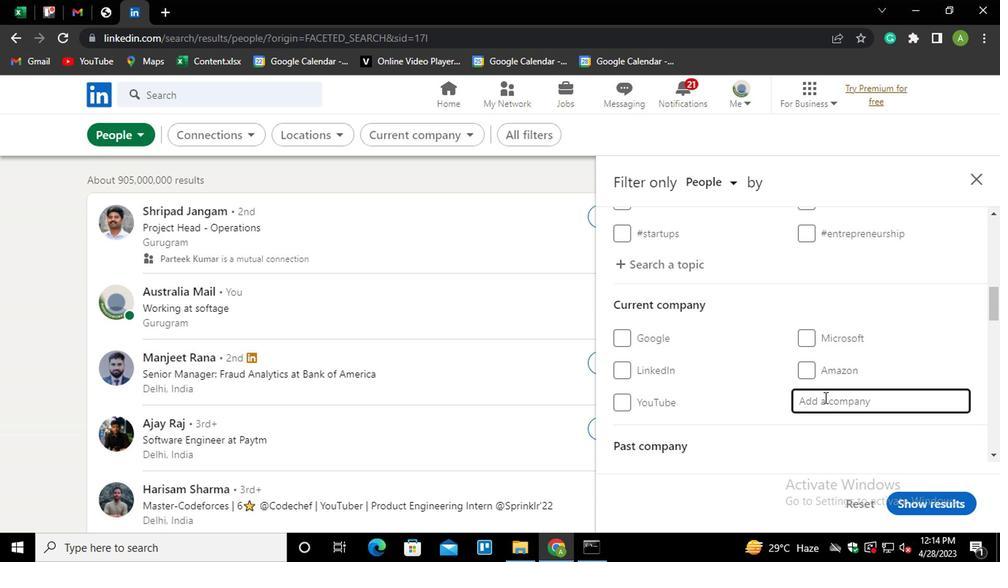 
Action: Key pressed <Key.shift>
Screenshot: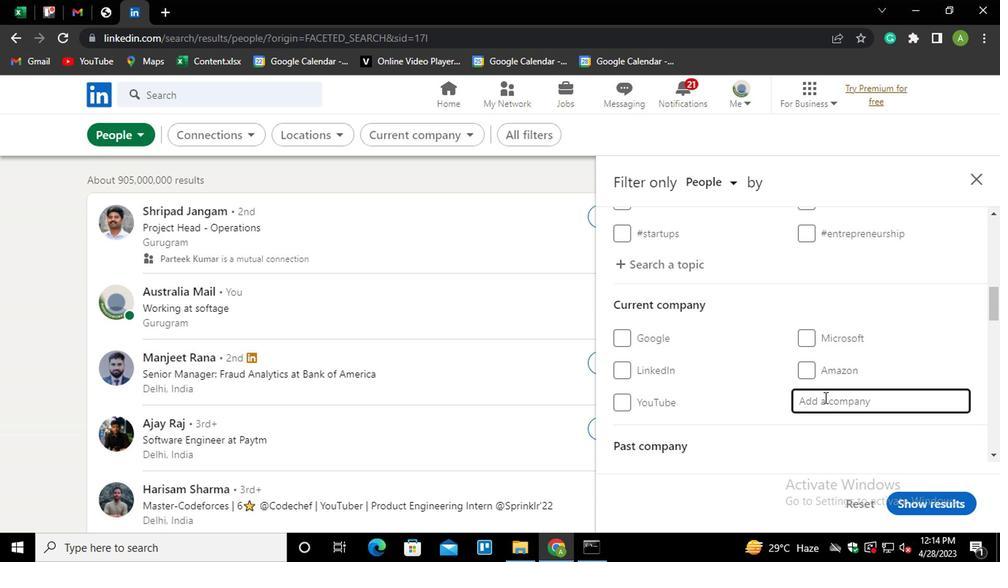 
Action: Mouse moved to (662, 362)
Screenshot: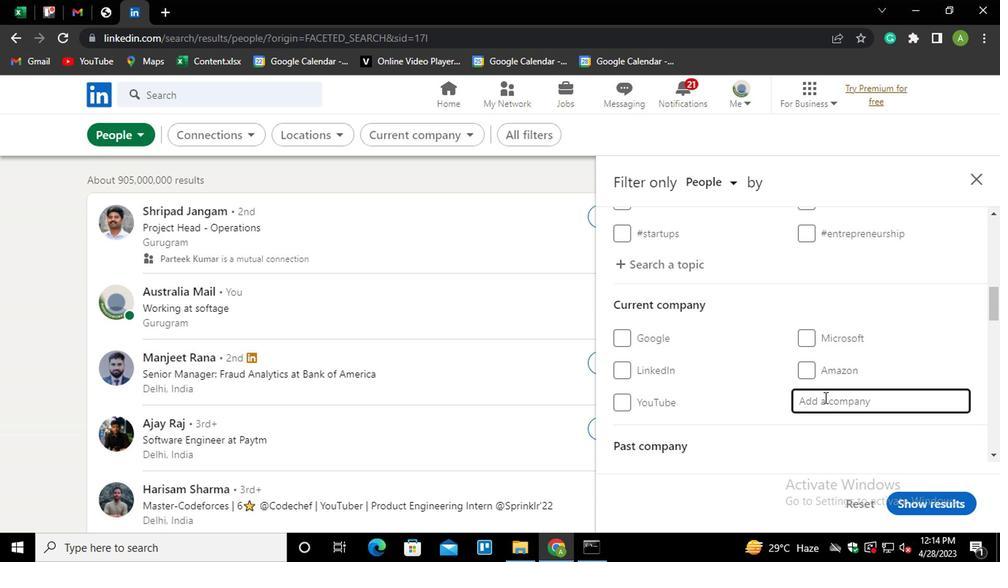 
Action: Key pressed <Key.shift>
Screenshot: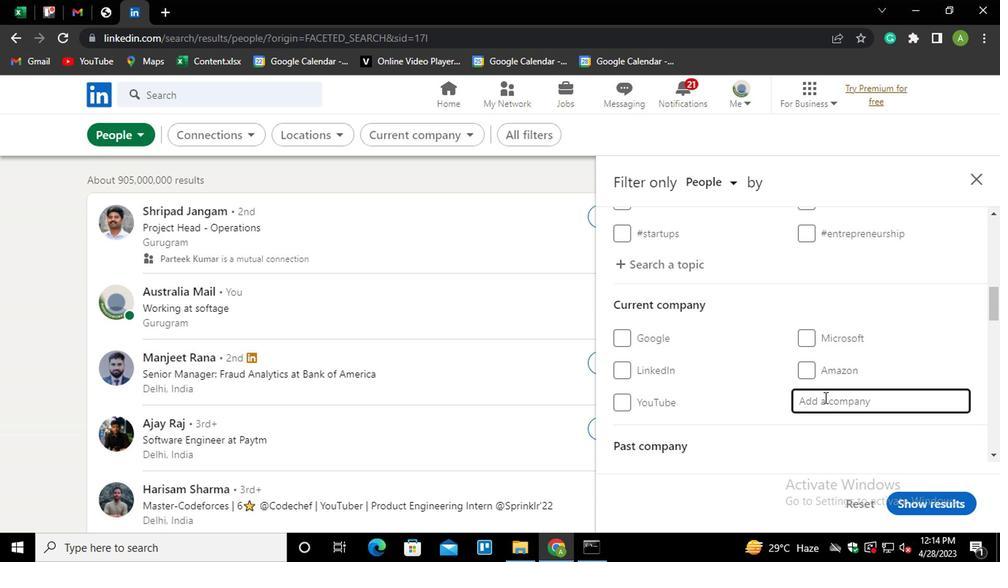 
Action: Mouse moved to (662, 362)
Screenshot: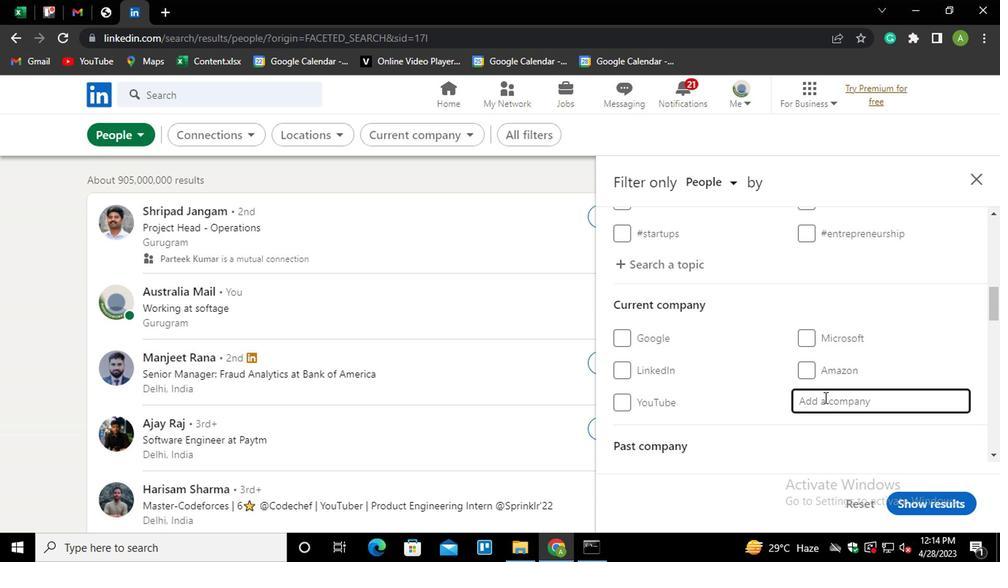 
Action: Key pressed <Key.shift><Key.shift>
Screenshot: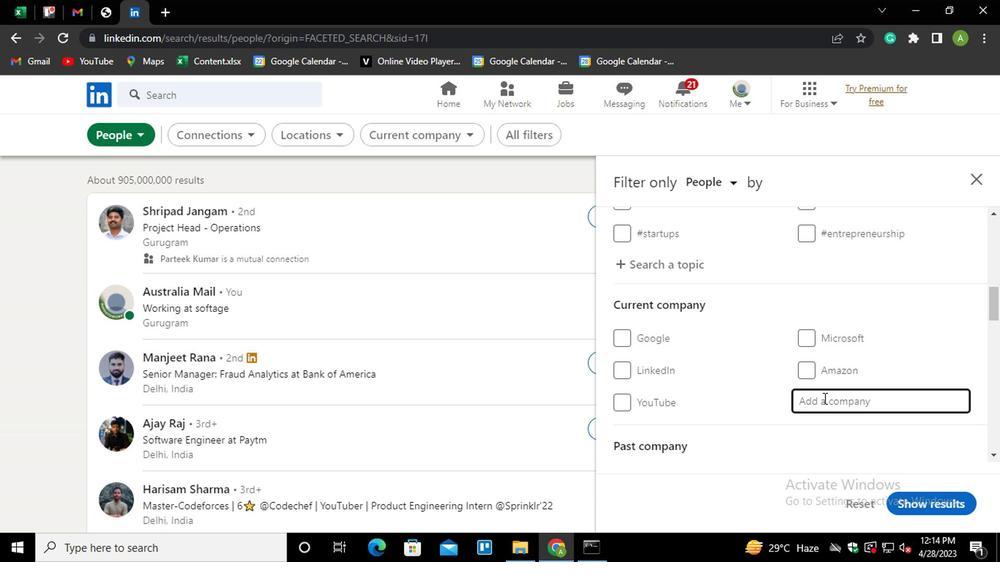 
Action: Mouse moved to (661, 362)
Screenshot: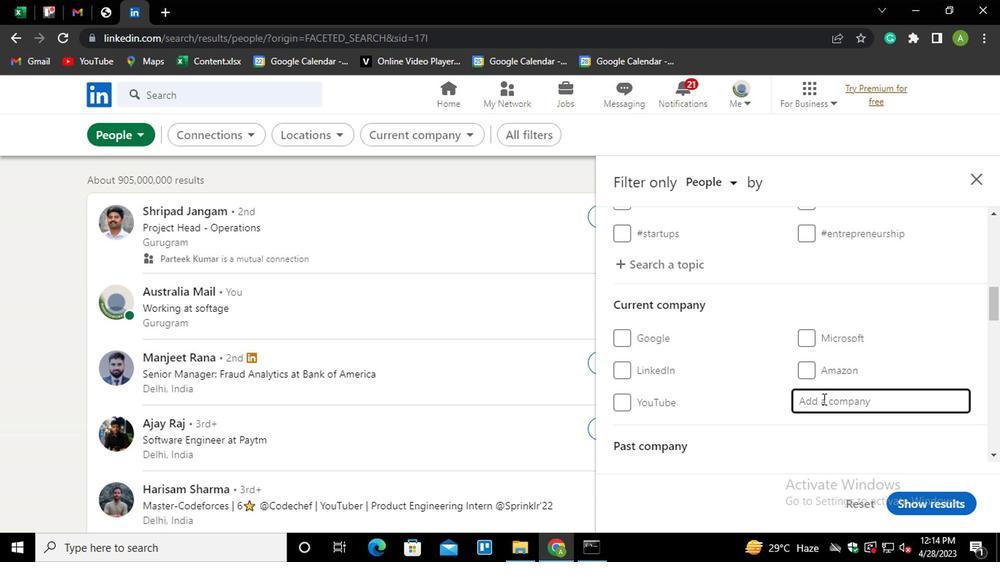 
Action: Key pressed <Key.shift><Key.shift>R<Key.backspace>UFLE<Key.down><Key.down><Key.enter>
Screenshot: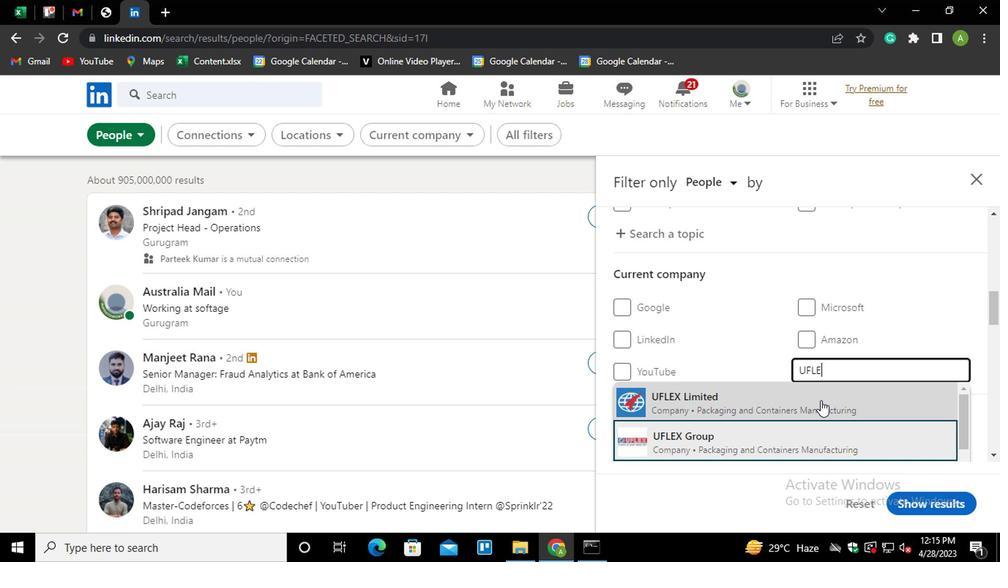 
Action: Mouse scrolled (661, 362) with delta (0, 0)
Screenshot: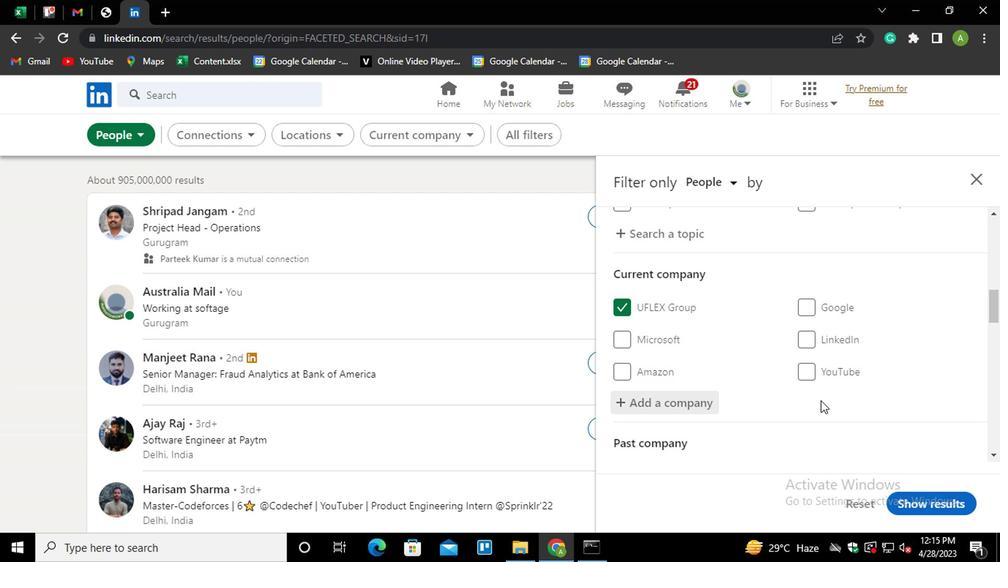 
Action: Mouse scrolled (661, 362) with delta (0, 0)
Screenshot: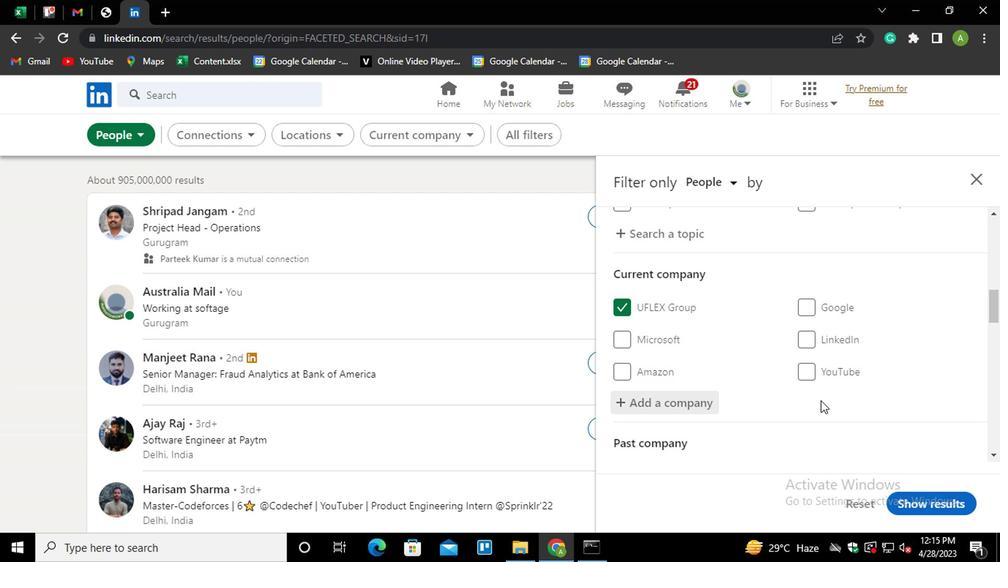 
Action: Mouse scrolled (661, 362) with delta (0, 0)
Screenshot: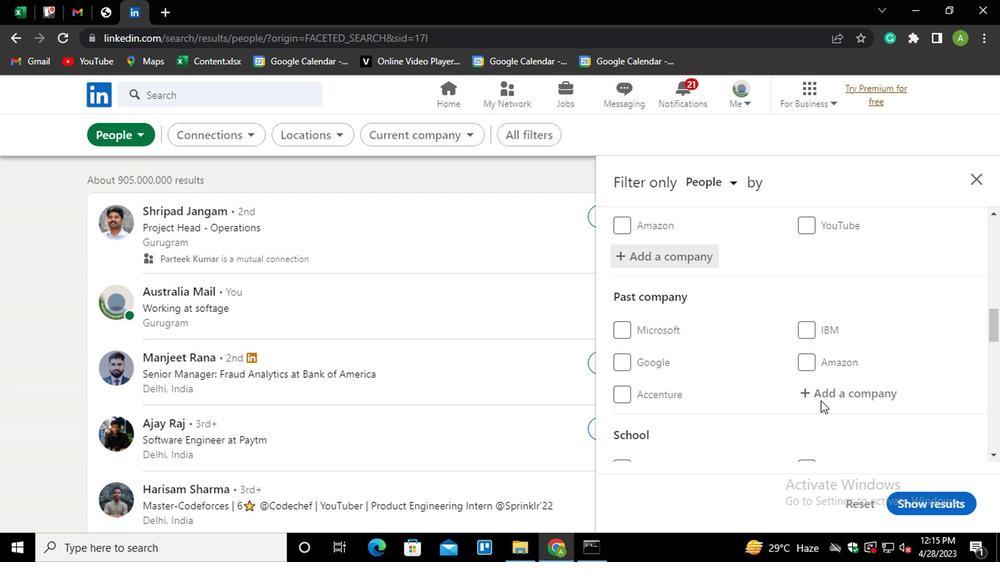 
Action: Mouse scrolled (661, 362) with delta (0, 0)
Screenshot: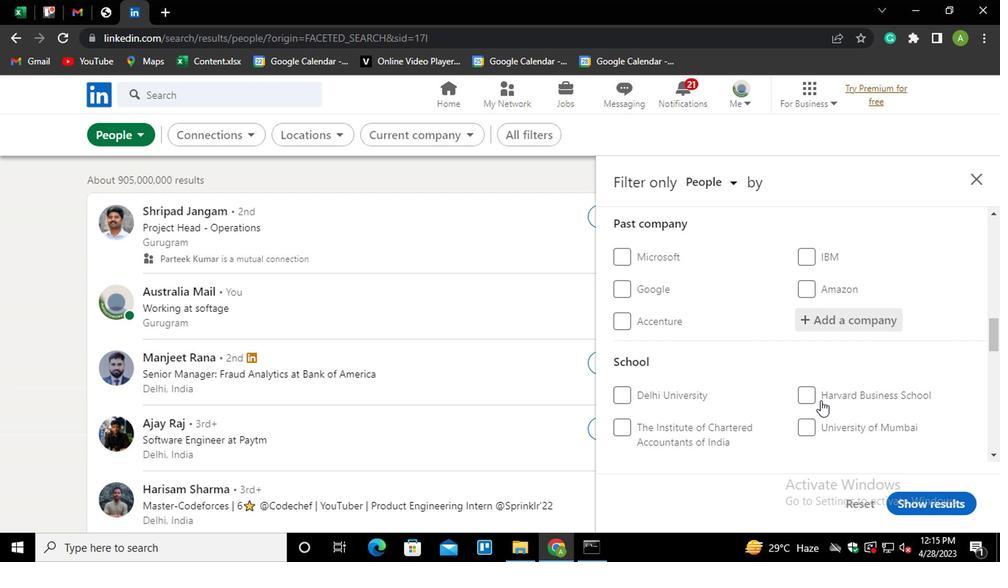 
Action: Mouse scrolled (661, 362) with delta (0, 0)
Screenshot: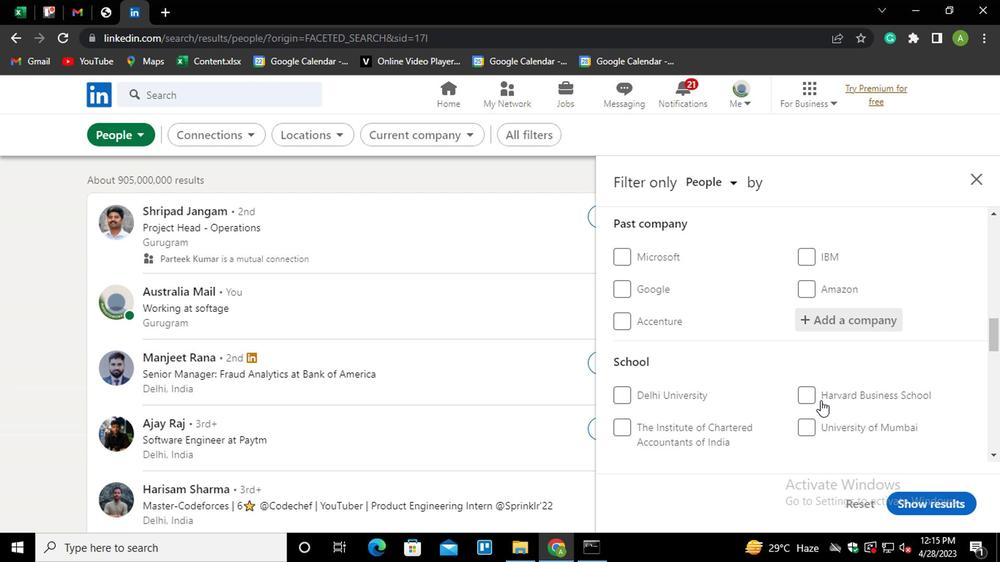 
Action: Mouse moved to (664, 313)
Screenshot: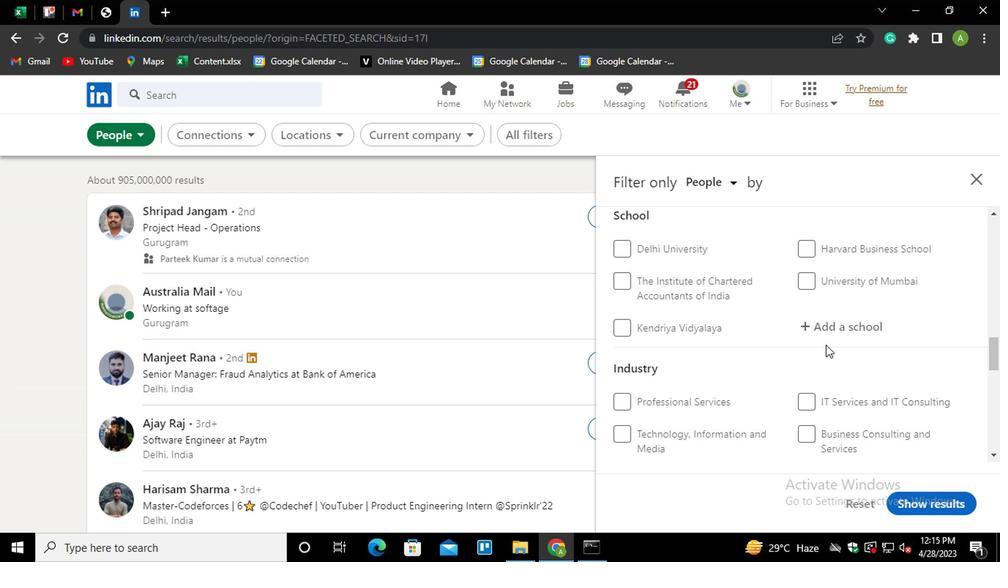
Action: Mouse pressed left at (664, 313)
Screenshot: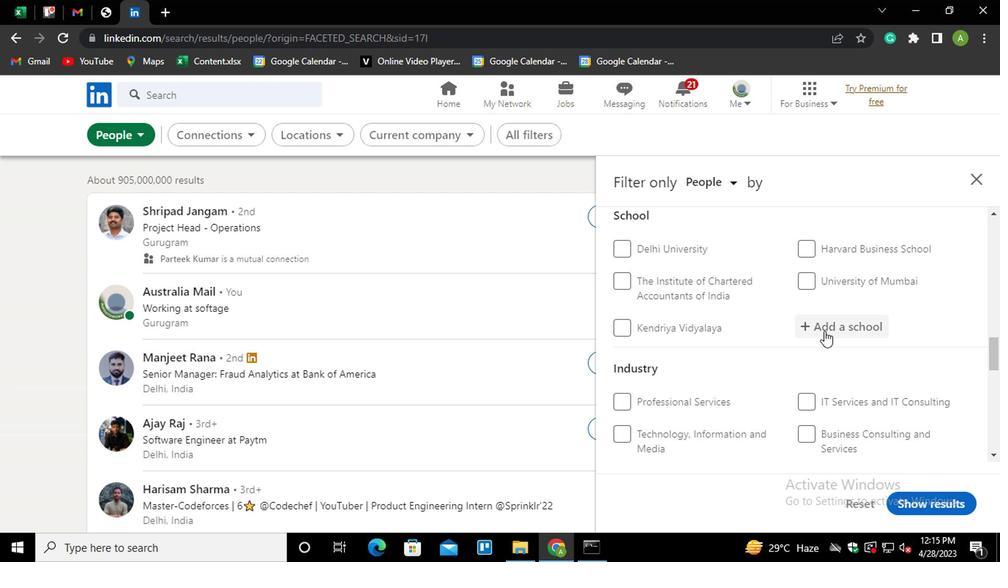 
Action: Key pressed <Key.shift><Key.shift>MAHATMA<Key.down><Key.down><Key.down><Key.down><Key.down><Key.down><Key.down><Key.down><Key.down><Key.enter>
Screenshot: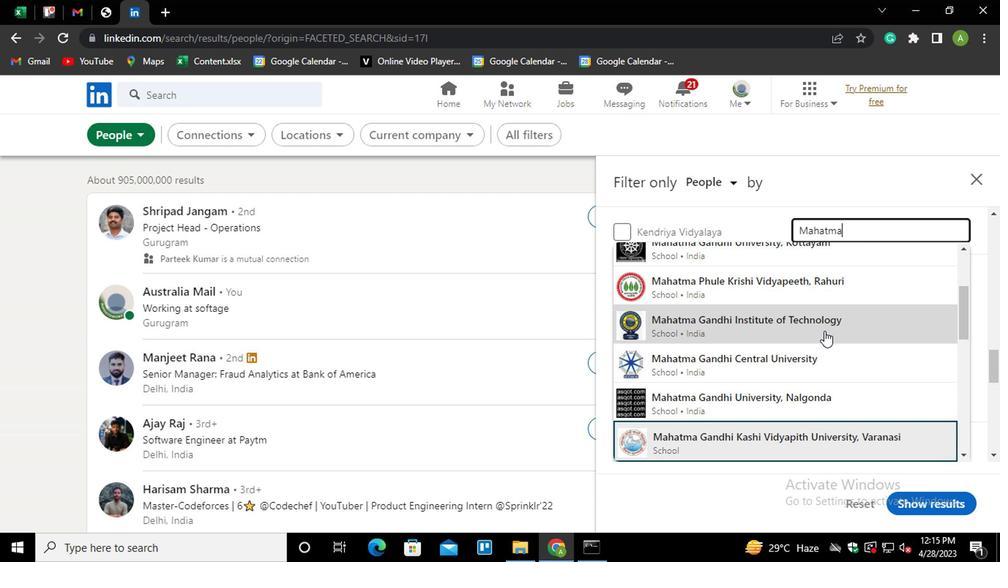 
Action: Mouse scrolled (664, 312) with delta (0, 0)
Screenshot: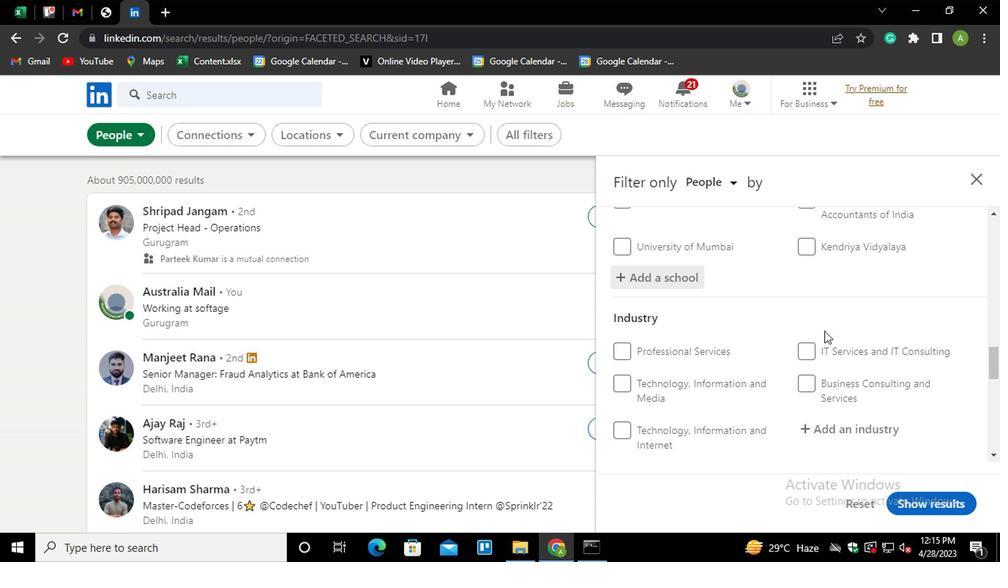 
Action: Mouse scrolled (664, 312) with delta (0, 0)
Screenshot: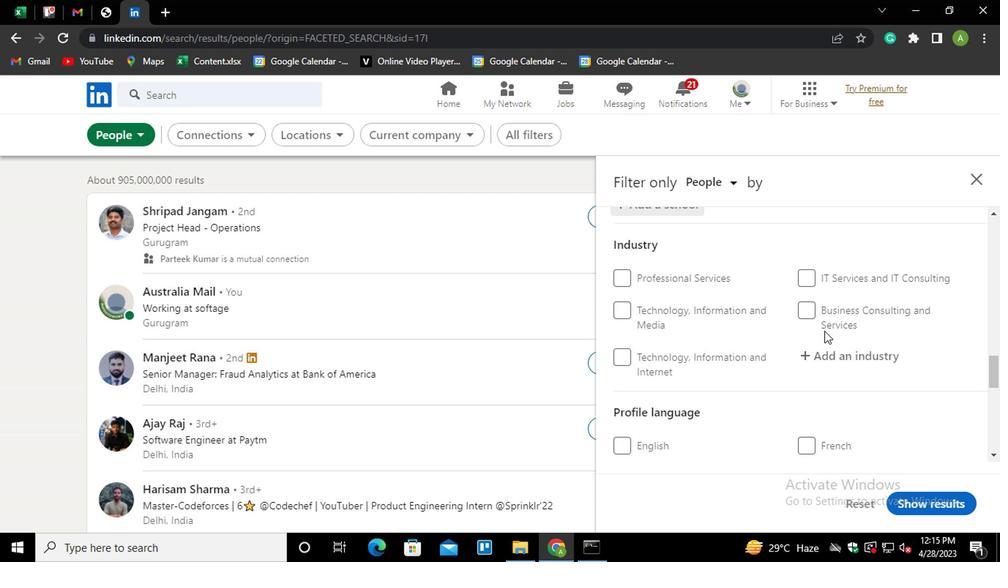 
Action: Mouse scrolled (664, 312) with delta (0, 0)
Screenshot: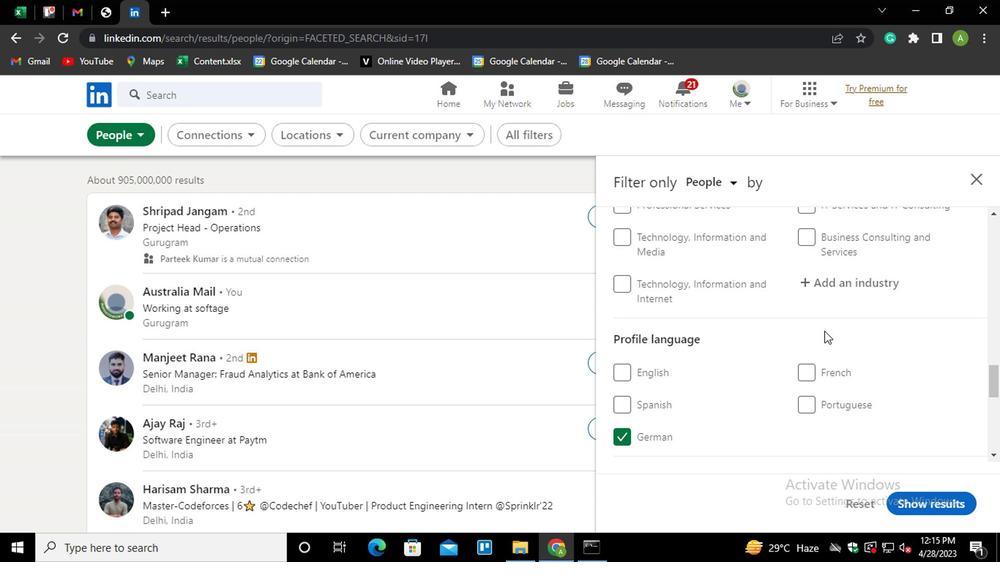 
Action: Mouse scrolled (664, 312) with delta (0, 0)
Screenshot: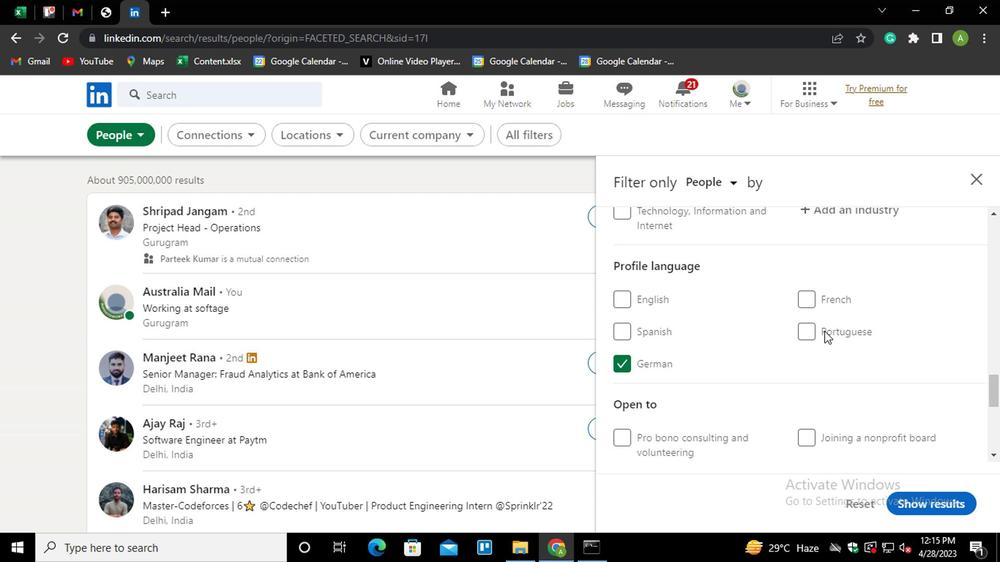 
Action: Mouse scrolled (664, 312) with delta (0, 0)
Screenshot: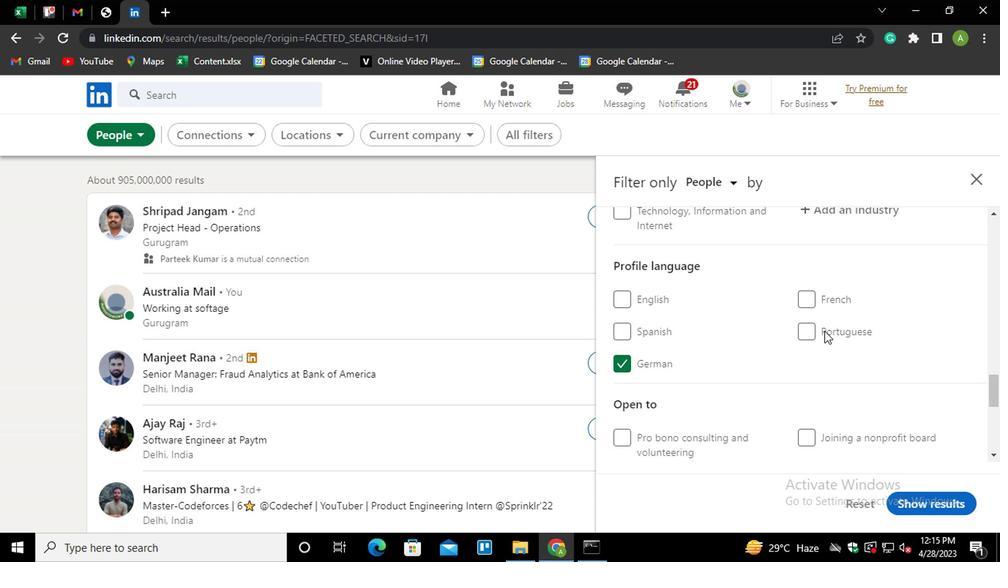 
Action: Mouse scrolled (664, 312) with delta (0, 0)
Screenshot: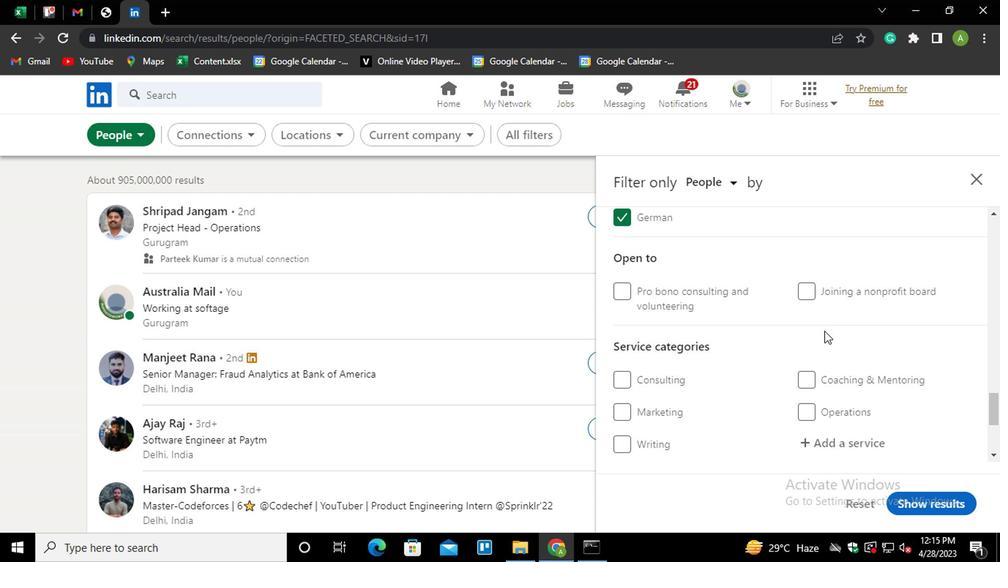 
Action: Mouse moved to (664, 317)
Screenshot: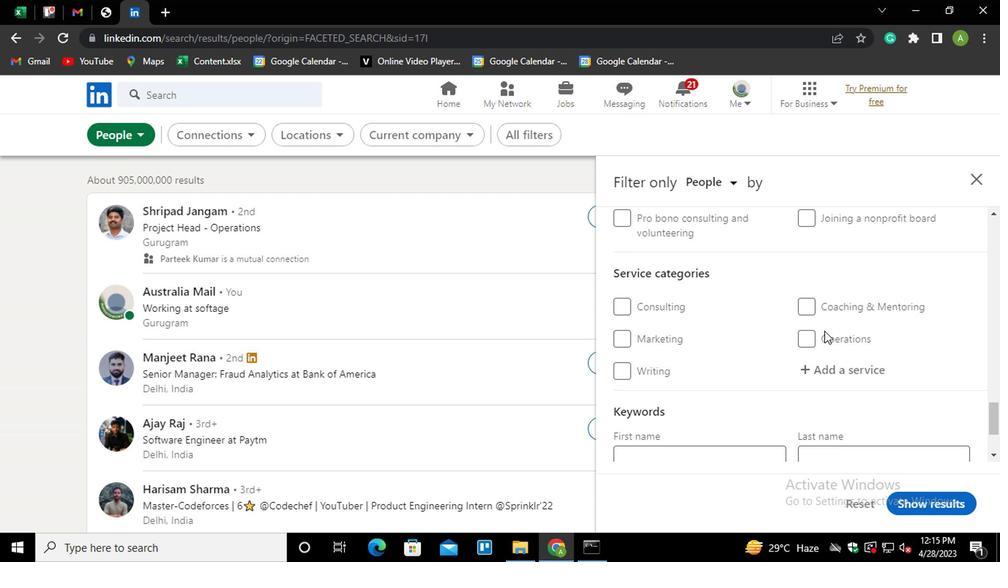 
Action: Mouse scrolled (664, 318) with delta (0, 0)
Screenshot: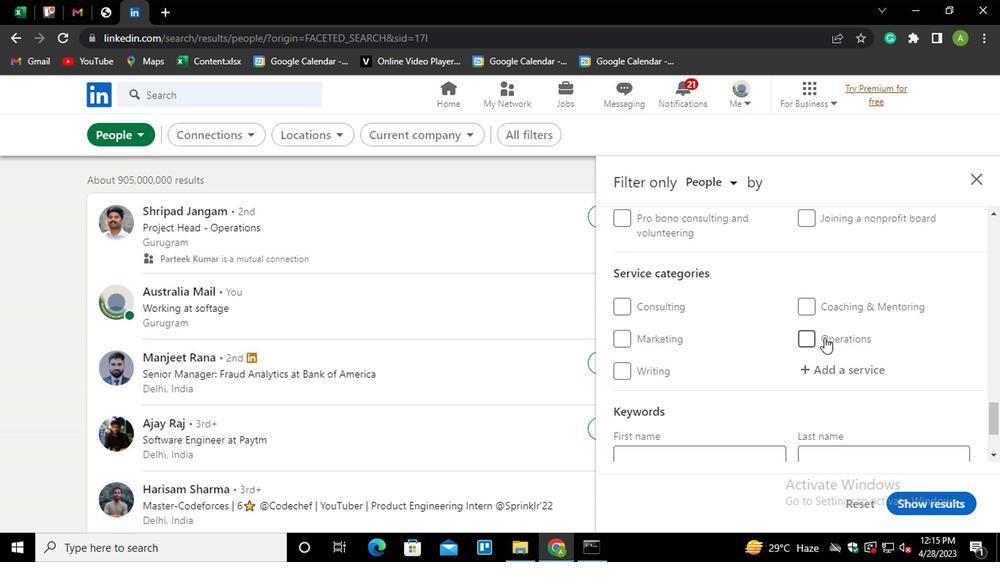 
Action: Mouse scrolled (664, 318) with delta (0, 0)
Screenshot: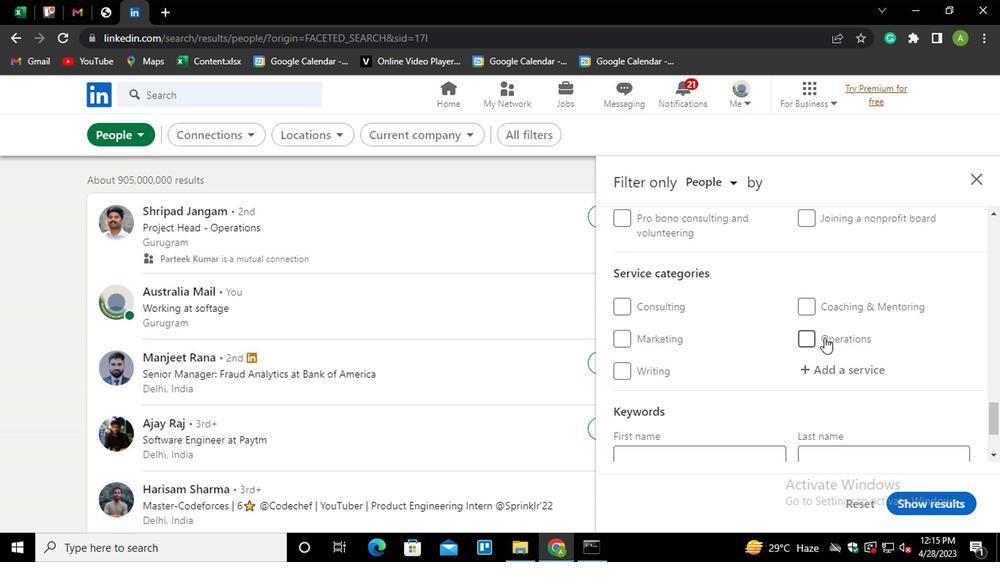 
Action: Mouse scrolled (664, 318) with delta (0, 0)
Screenshot: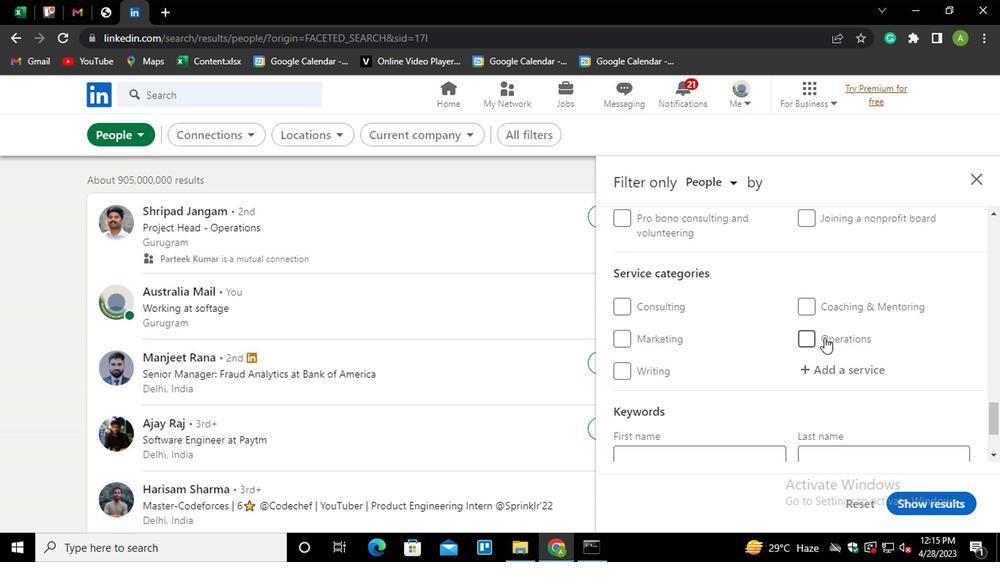 
Action: Mouse scrolled (664, 318) with delta (0, 0)
Screenshot: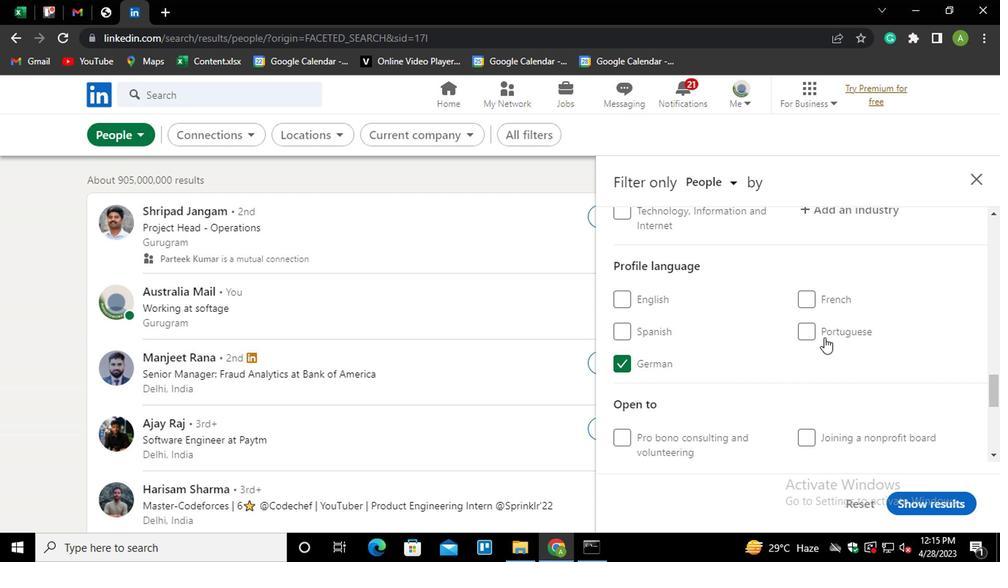 
Action: Mouse moved to (661, 281)
Screenshot: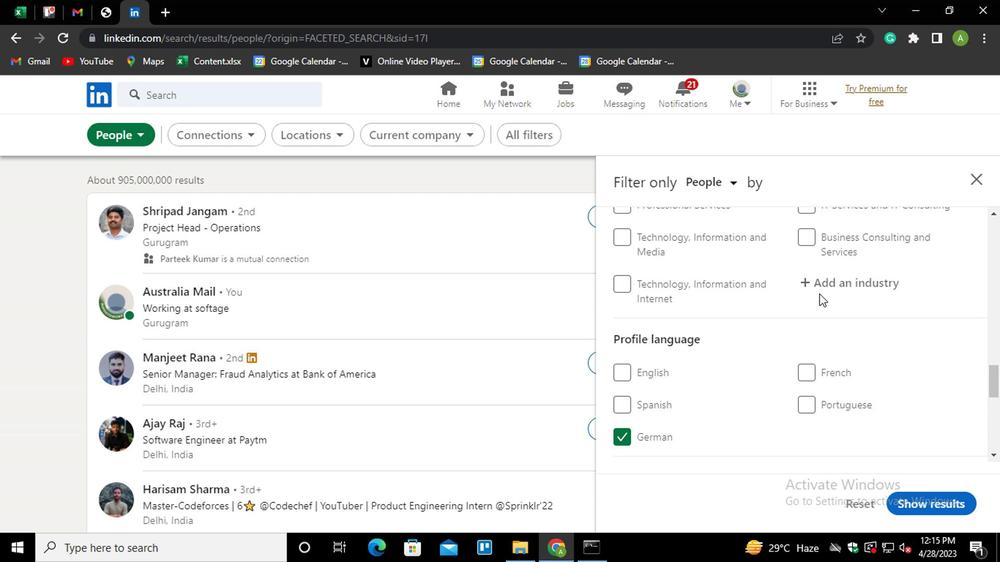
Action: Mouse pressed left at (661, 281)
Screenshot: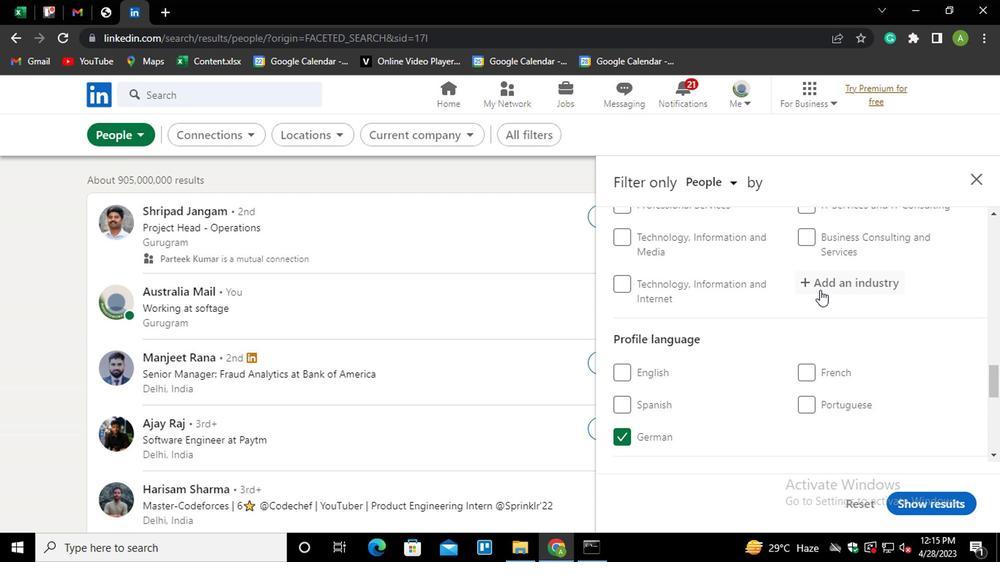 
Action: Mouse moved to (666, 280)
Screenshot: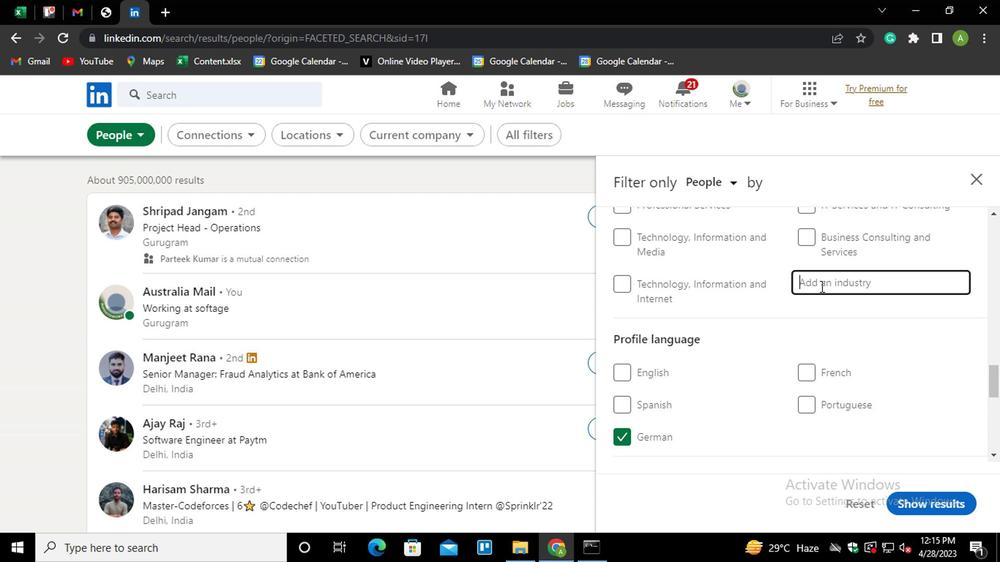 
Action: Mouse pressed left at (666, 280)
Screenshot: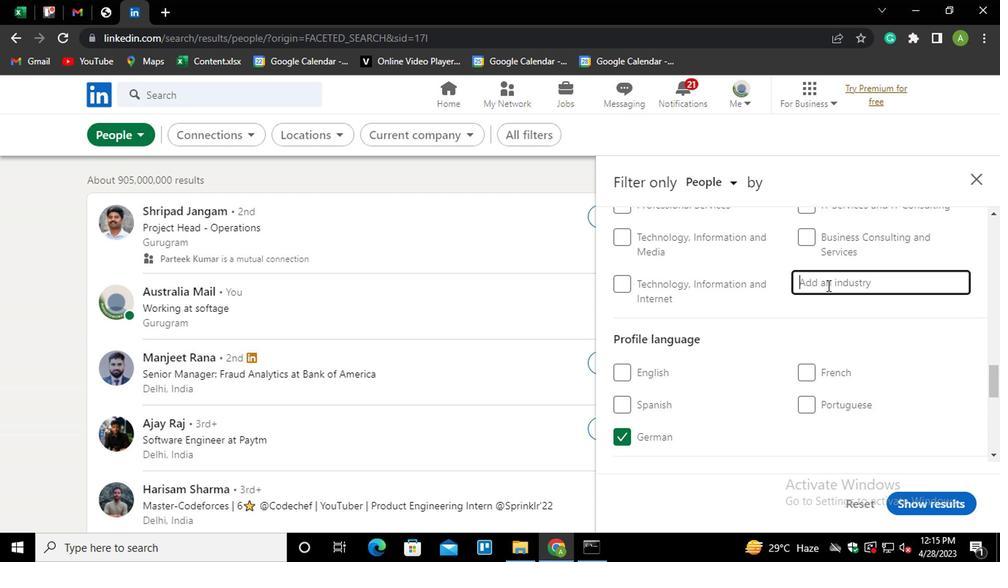 
Action: Key pressed <Key.shift>NA<Key.backspace><Key.backspace><Key.shift><Key.shift><Key.shift><Key.shift><Key.shift><Key.shift>MARKET<Key.down><Key.enter>
Screenshot: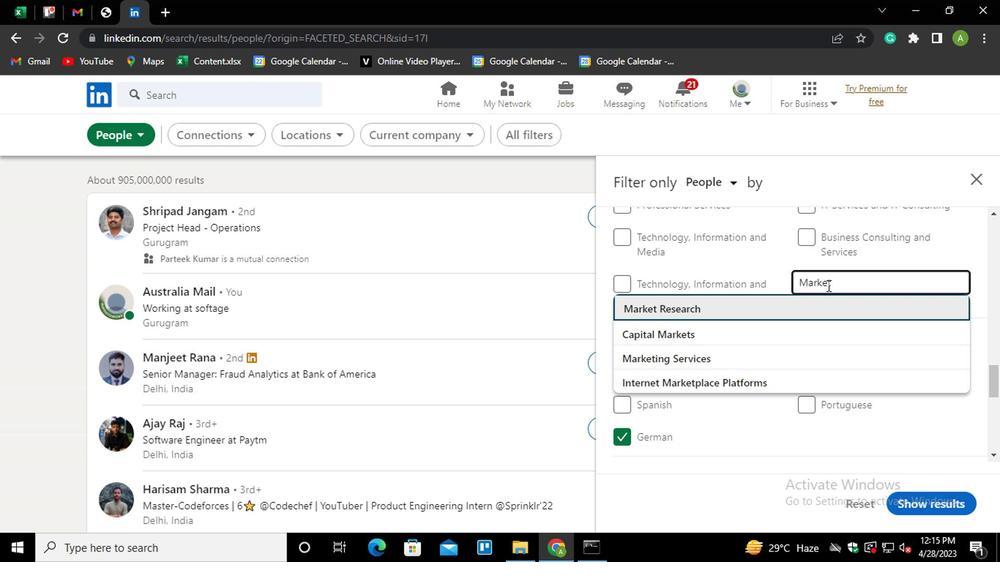 
Action: Mouse scrolled (666, 280) with delta (0, 0)
Screenshot: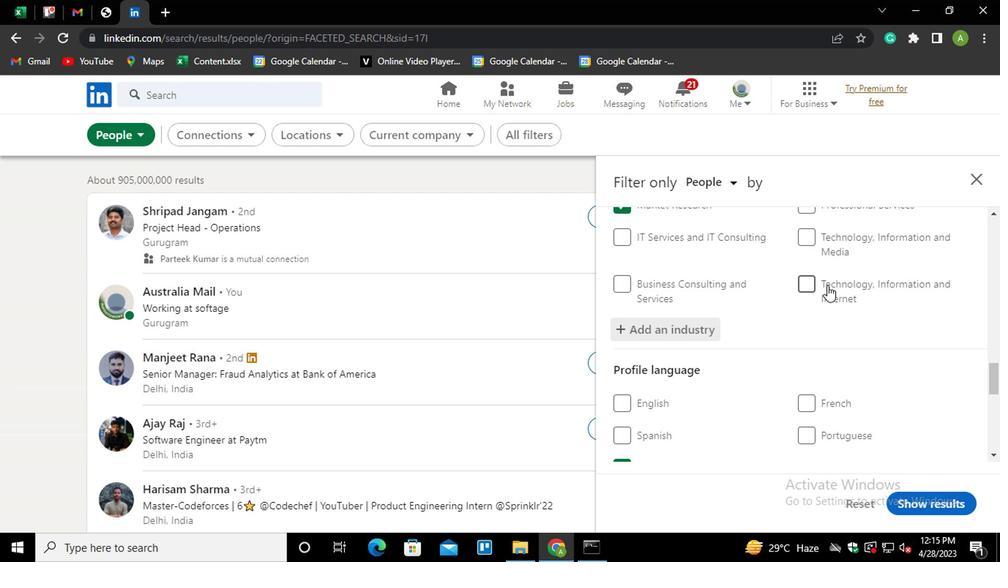 
Action: Mouse scrolled (666, 280) with delta (0, 0)
Screenshot: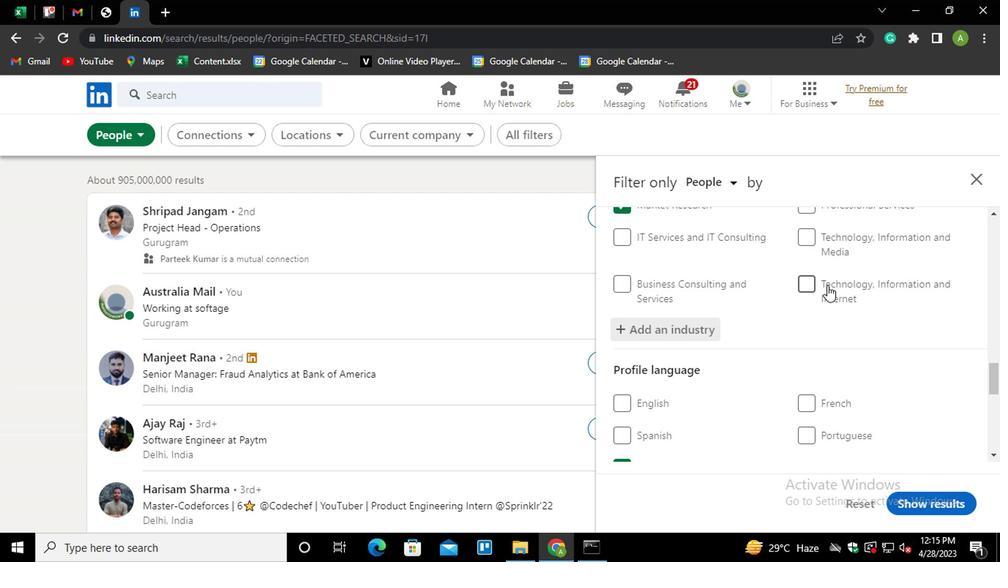 
Action: Mouse scrolled (666, 280) with delta (0, 0)
Screenshot: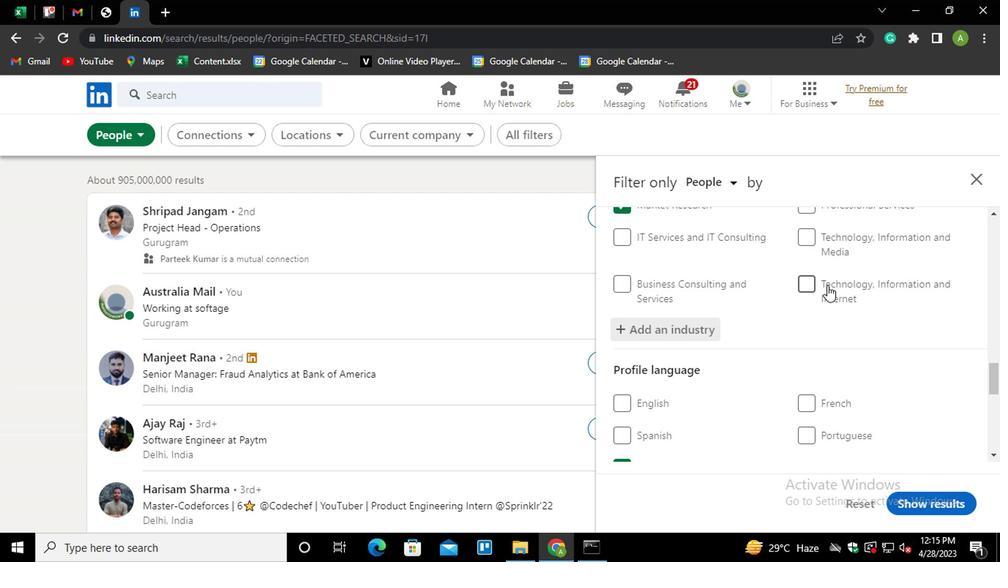 
Action: Mouse scrolled (666, 280) with delta (0, 0)
Screenshot: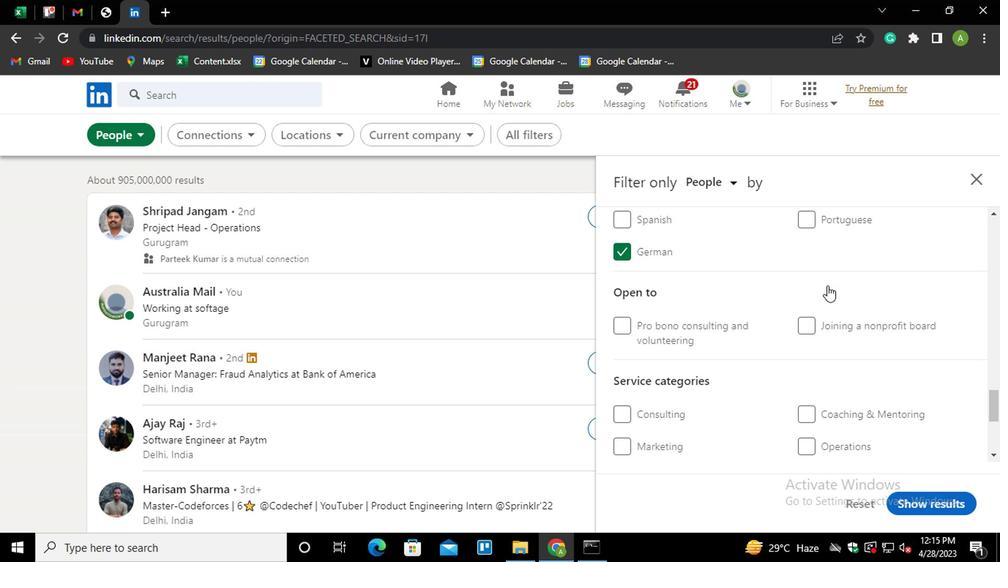 
Action: Mouse scrolled (666, 280) with delta (0, 0)
Screenshot: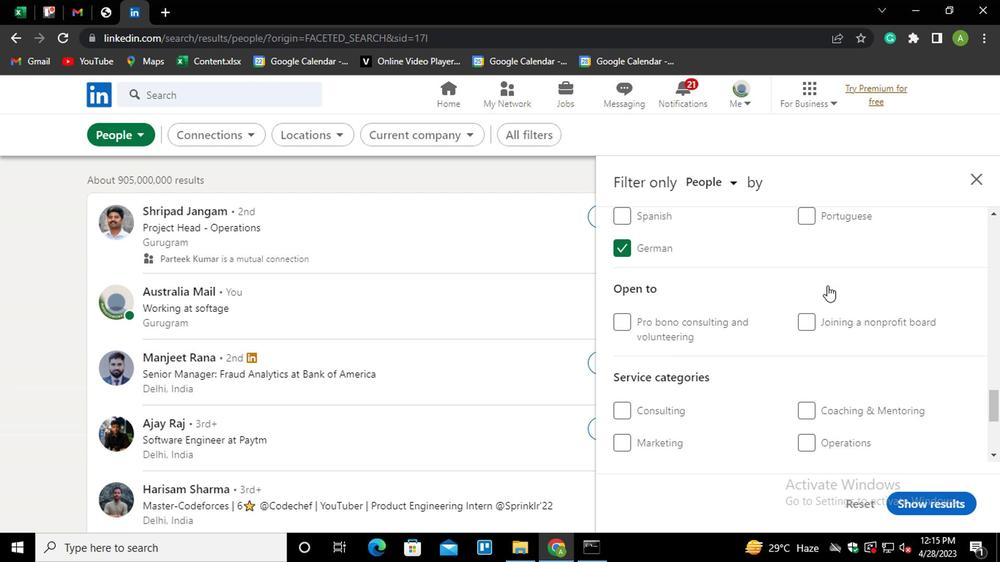 
Action: Mouse scrolled (666, 280) with delta (0, 0)
Screenshot: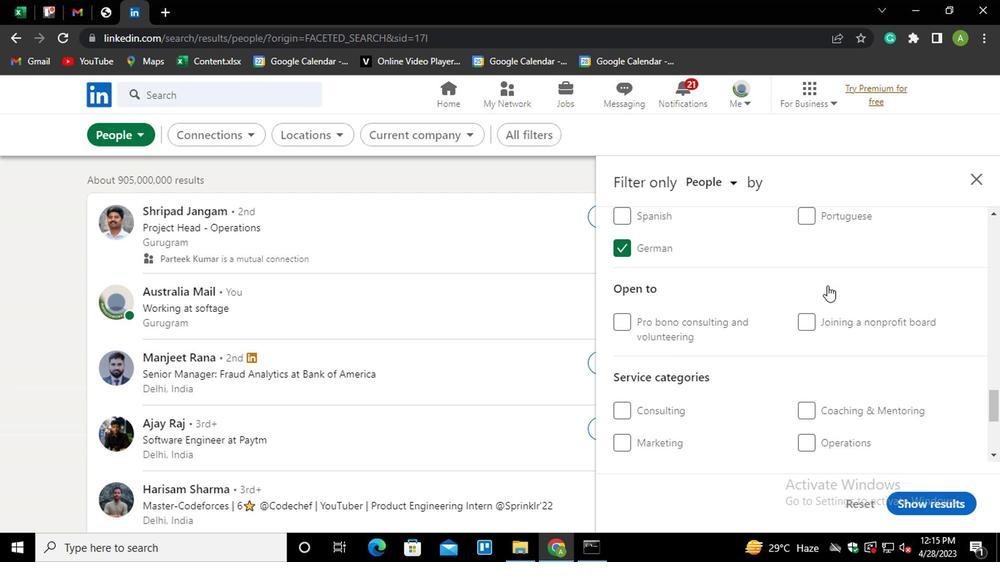 
Action: Mouse moved to (661, 261)
Screenshot: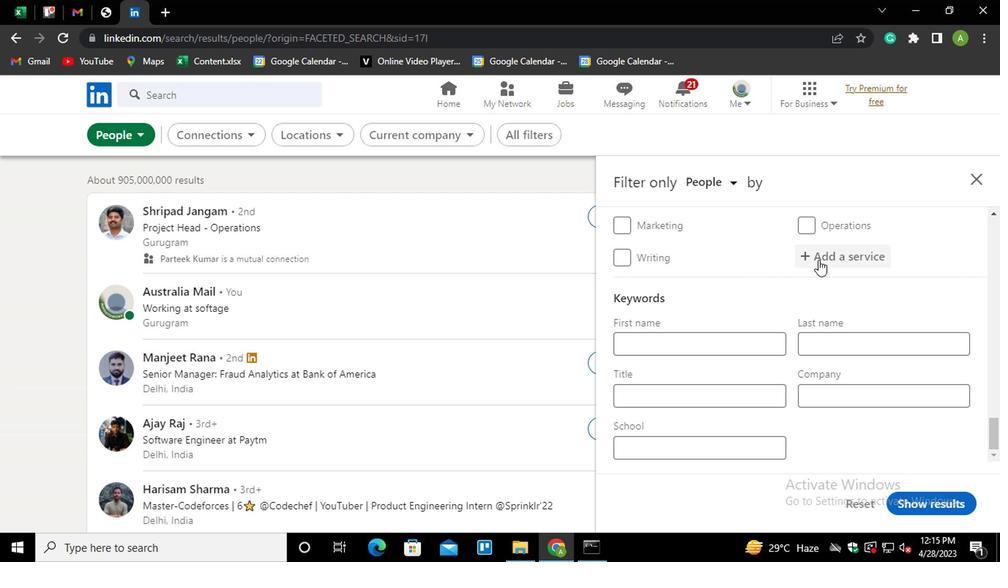 
Action: Mouse pressed left at (661, 261)
Screenshot: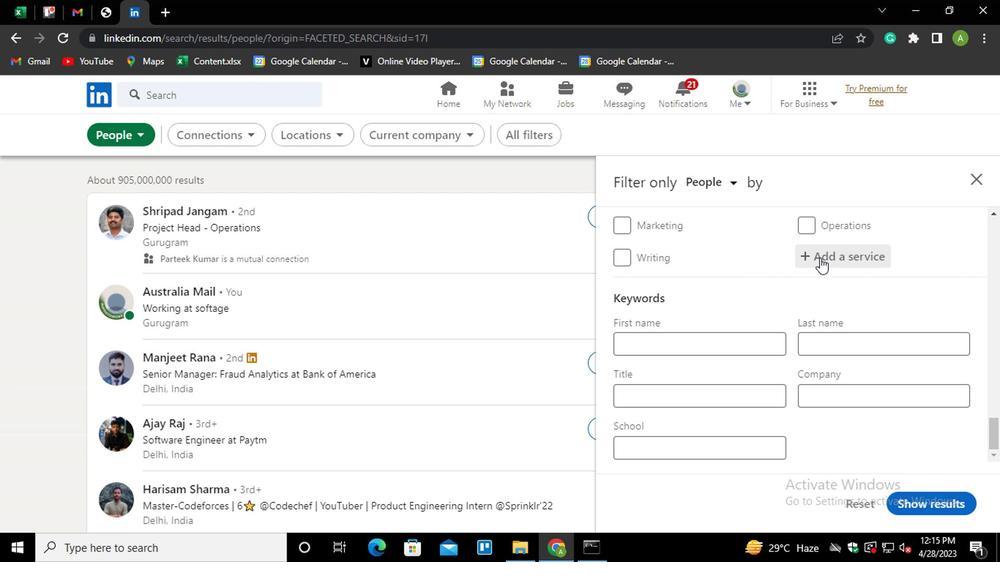 
Action: Key pressed <Key.shift>WEB<Key.space>D<Key.down><Key.down><Key.enter>
Screenshot: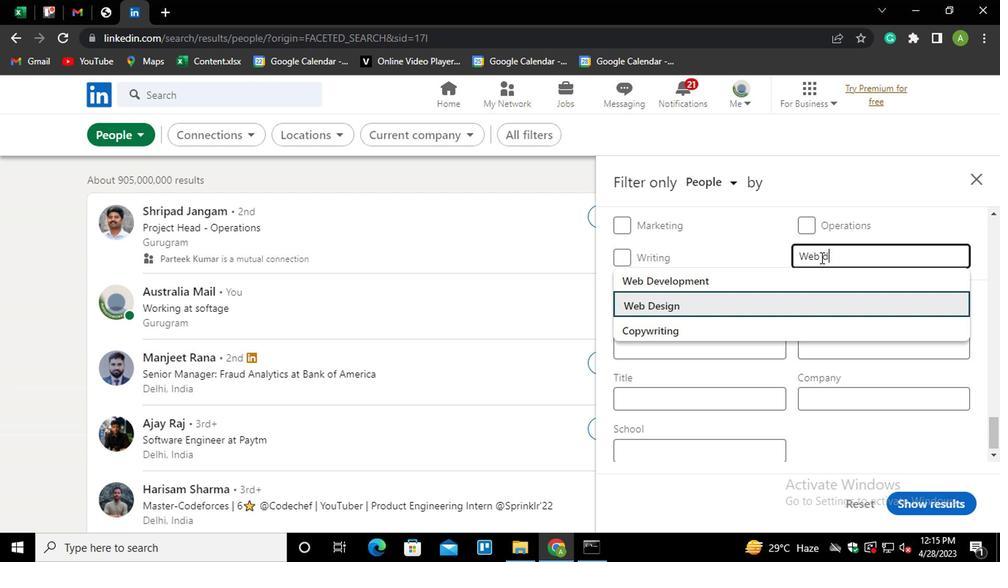 
Action: Mouse scrolled (661, 260) with delta (0, 0)
Screenshot: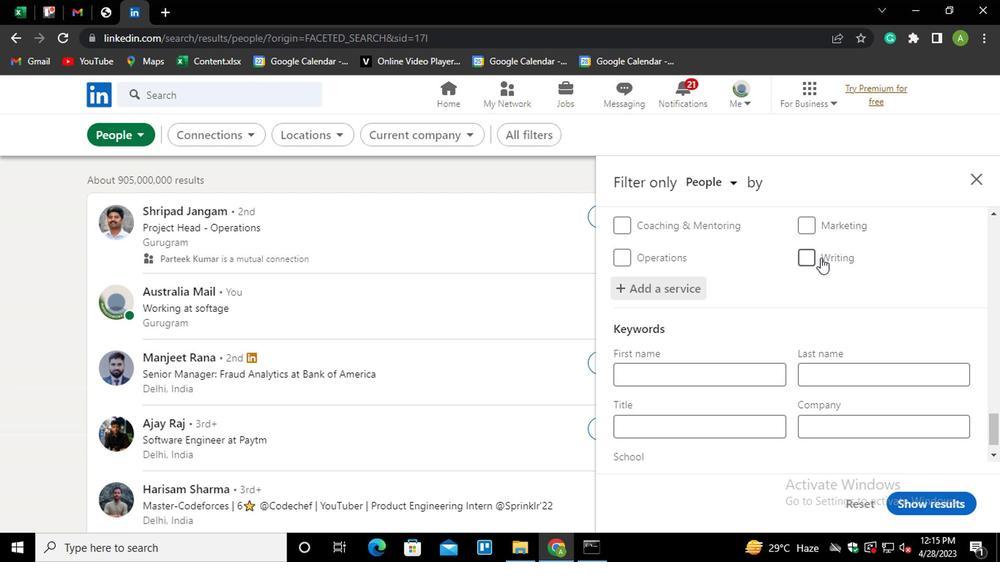 
Action: Mouse scrolled (661, 260) with delta (0, 0)
Screenshot: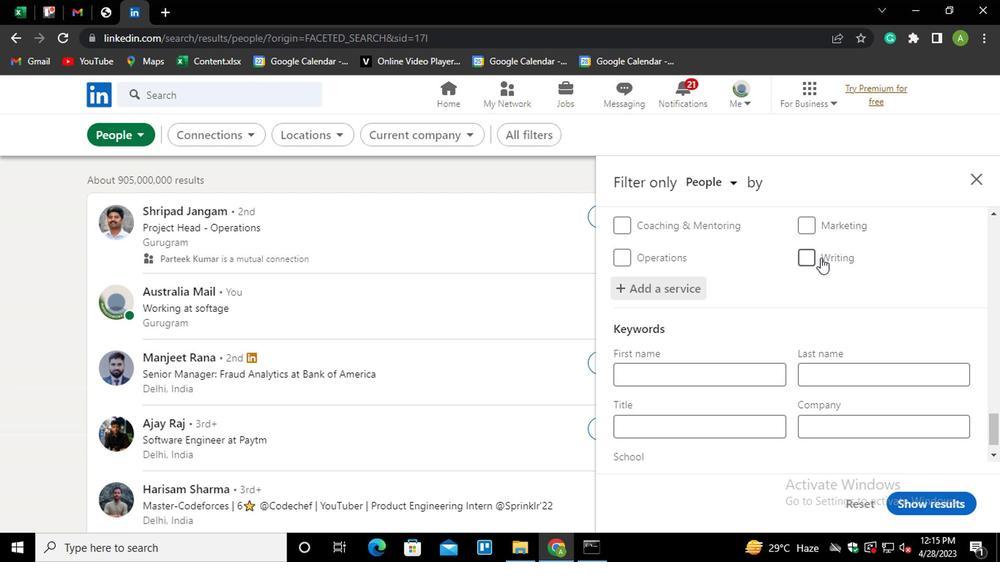 
Action: Mouse scrolled (661, 260) with delta (0, 0)
Screenshot: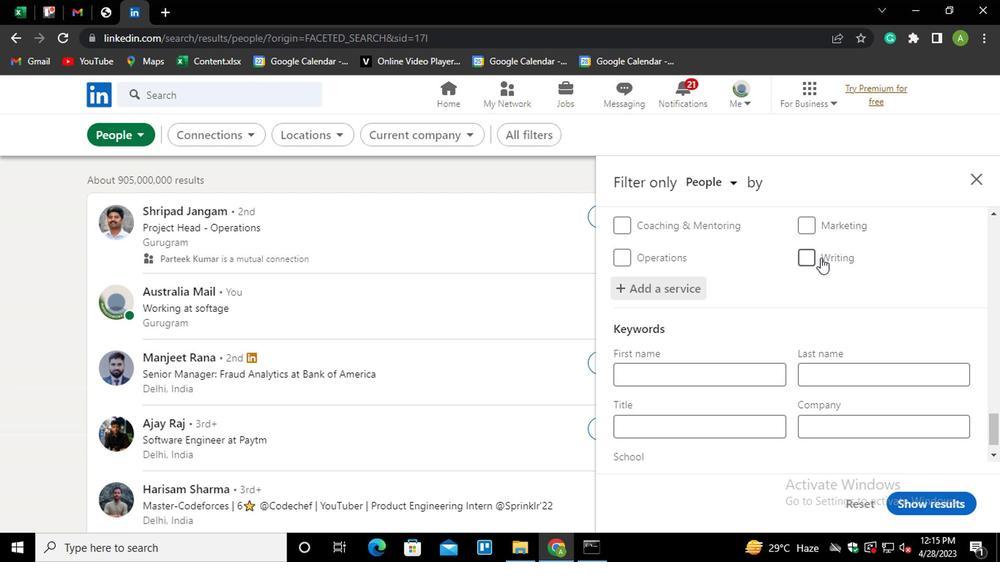 
Action: Mouse scrolled (661, 260) with delta (0, 0)
Screenshot: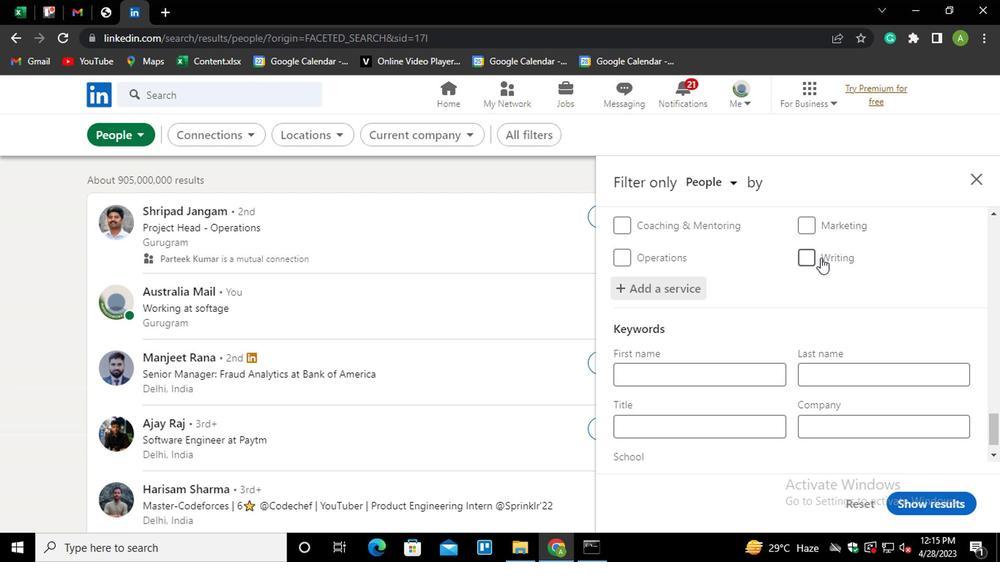 
Action: Mouse scrolled (661, 260) with delta (0, 0)
Screenshot: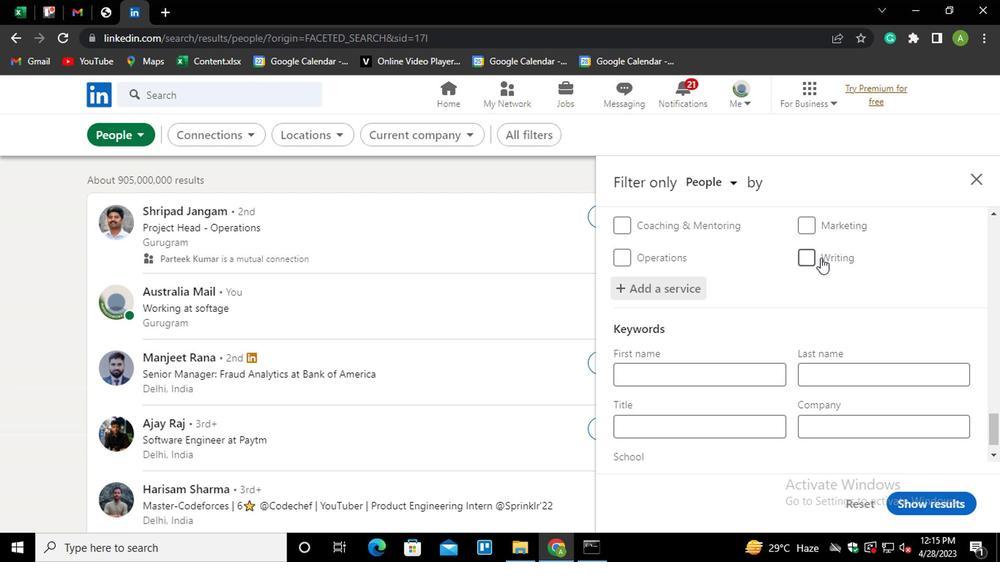 
Action: Mouse moved to (573, 365)
Screenshot: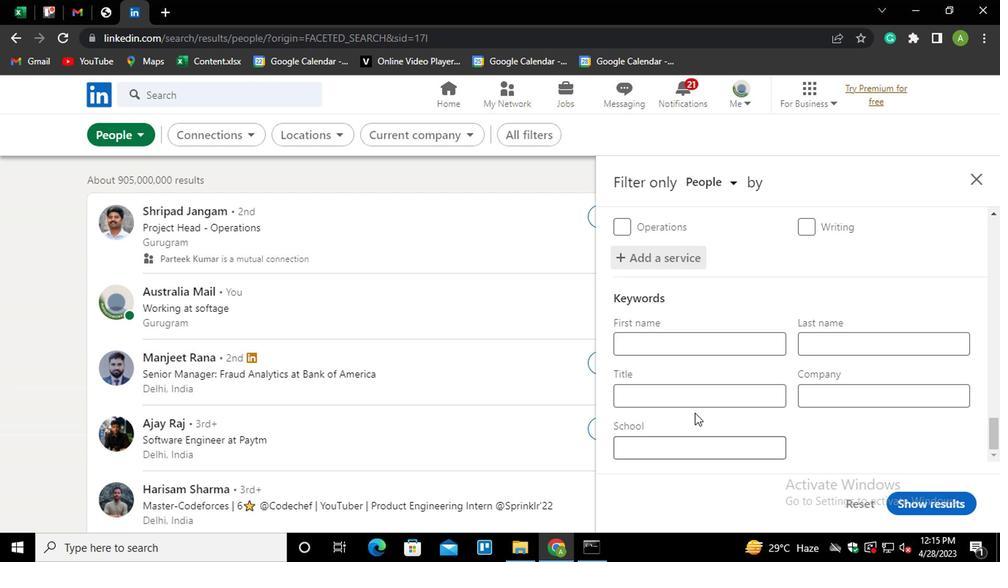 
Action: Mouse pressed left at (573, 365)
Screenshot: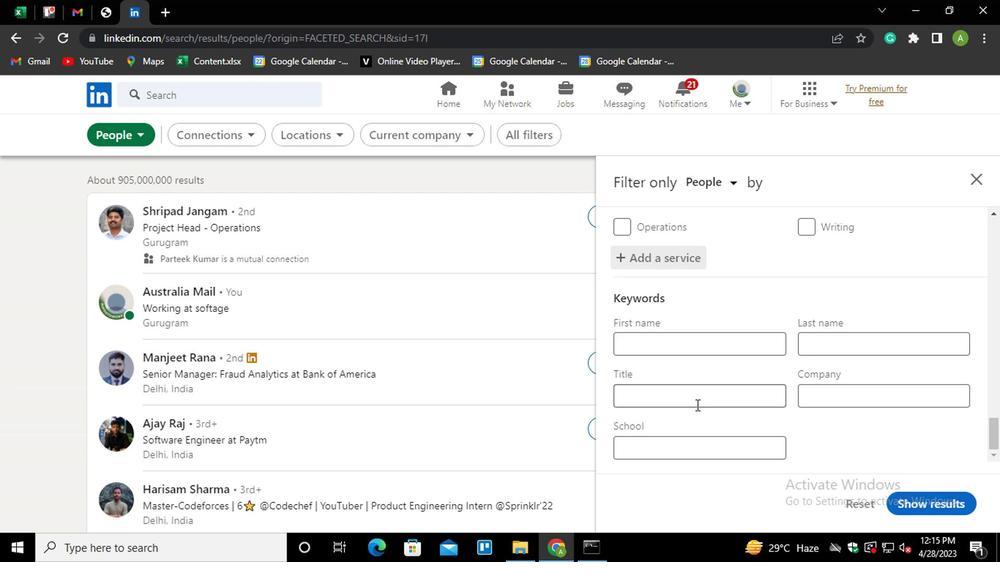 
Action: Key pressed <Key.shift>PAYROO<Key.backspace>LL<Key.space><Key.shift>MANAGER
Screenshot: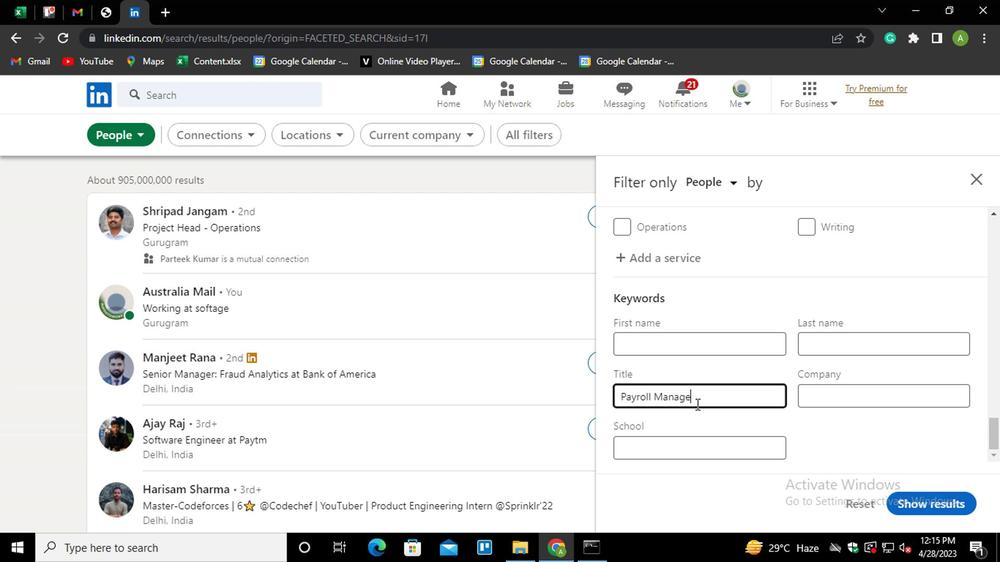 
Action: Mouse moved to (681, 397)
Screenshot: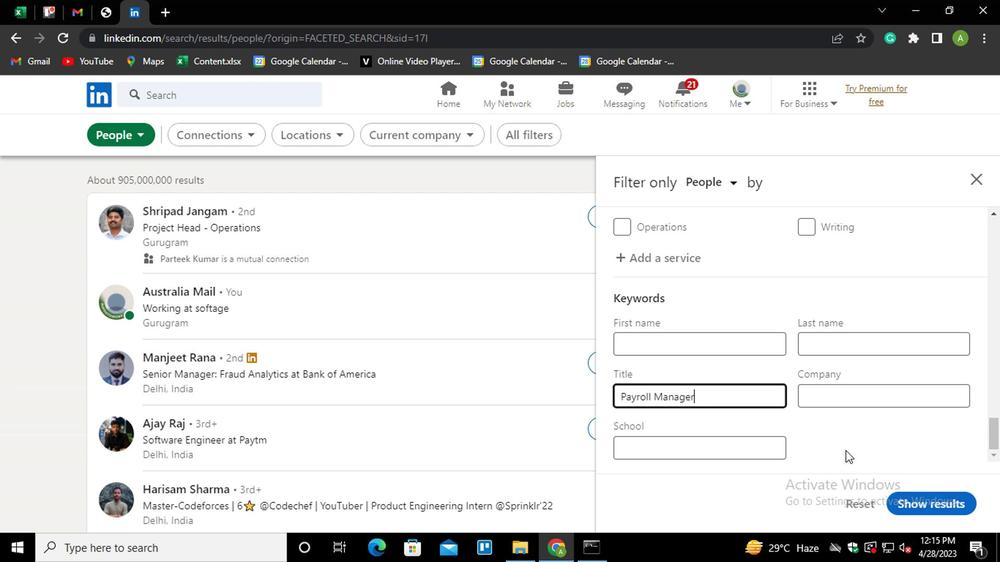 
Action: Mouse pressed left at (681, 397)
Screenshot: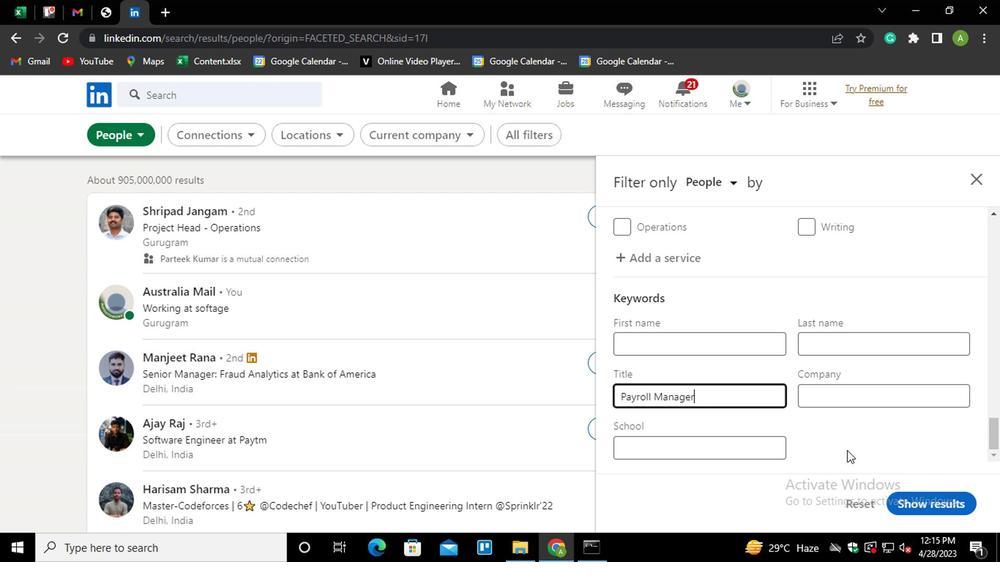 
Action: Mouse moved to (719, 432)
Screenshot: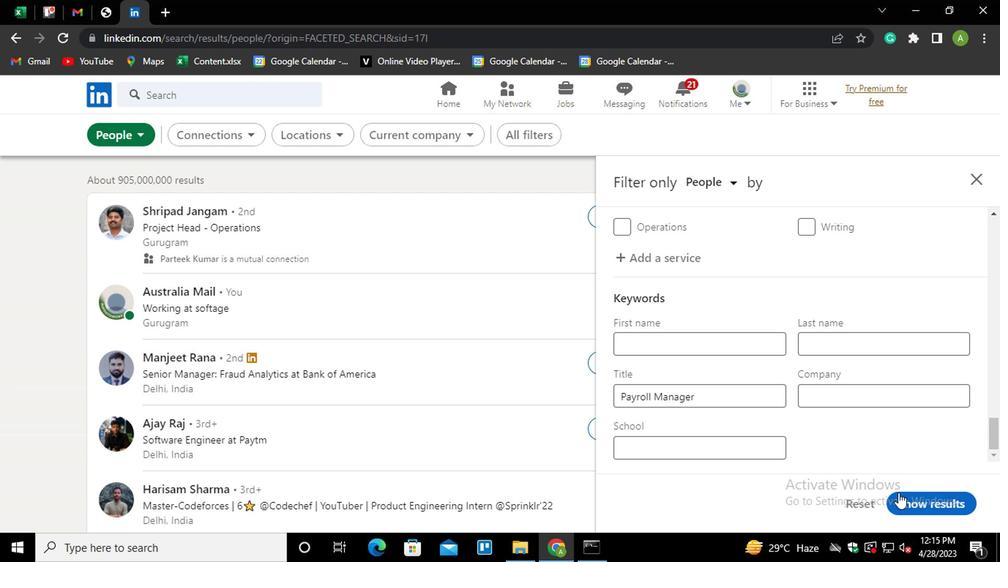 
Action: Mouse pressed left at (719, 432)
Screenshot: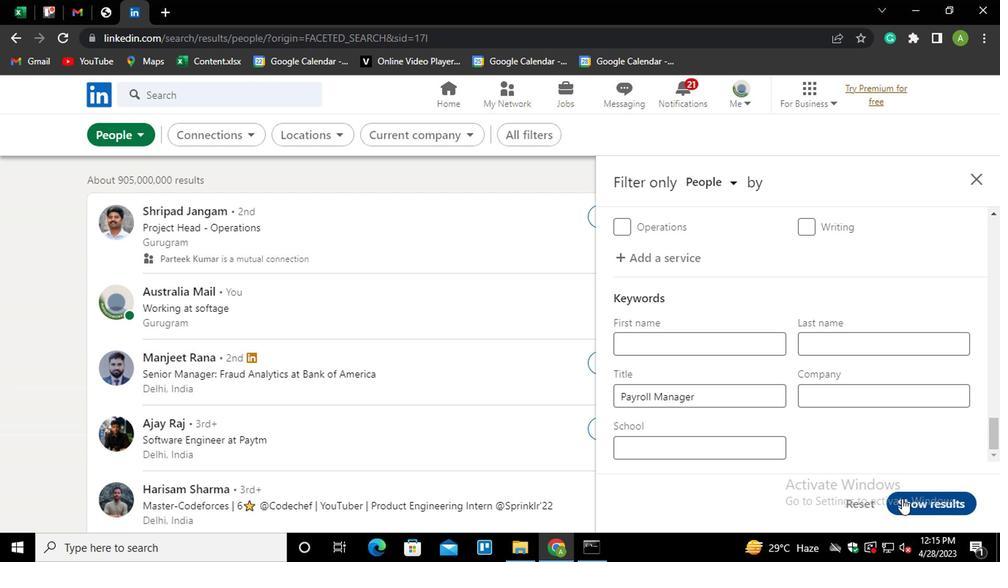 
